 Task: Add an event with the title Webinar: Introduction to Content Marketing, date '2024/03/25', time 8:50 AM to 10:50 AMand add a description: Teams will work together to analyze, strategize, and develop innovative solutions to the given challenges. They will leverage the collective intelligence and skills of team members to generate ideas, evaluate options, and make informed decisions., put the event into Orange category . Add location for the event as: 654 Oia, Santorini, Greece, logged in from the account softage.2@softage.netand send the event invitation to softage.7@softage.net and softage.8@softage.net. Set a reminder for the event 30 minutes before
Action: Mouse moved to (110, 107)
Screenshot: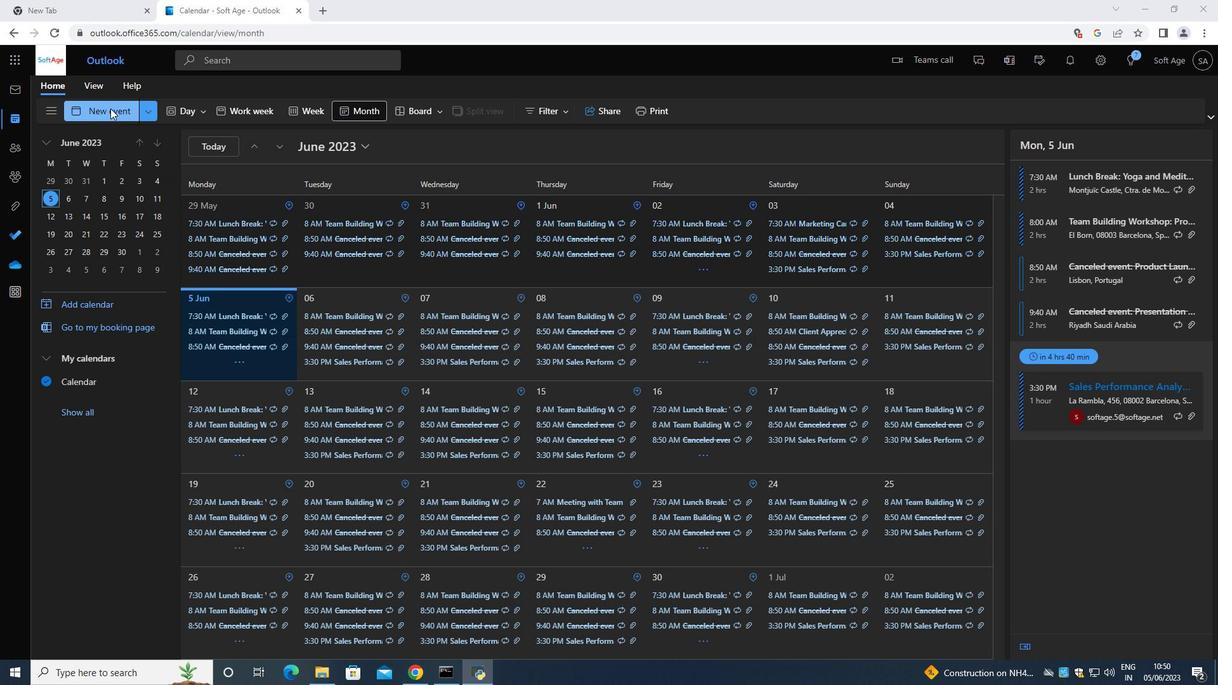 
Action: Mouse pressed left at (110, 107)
Screenshot: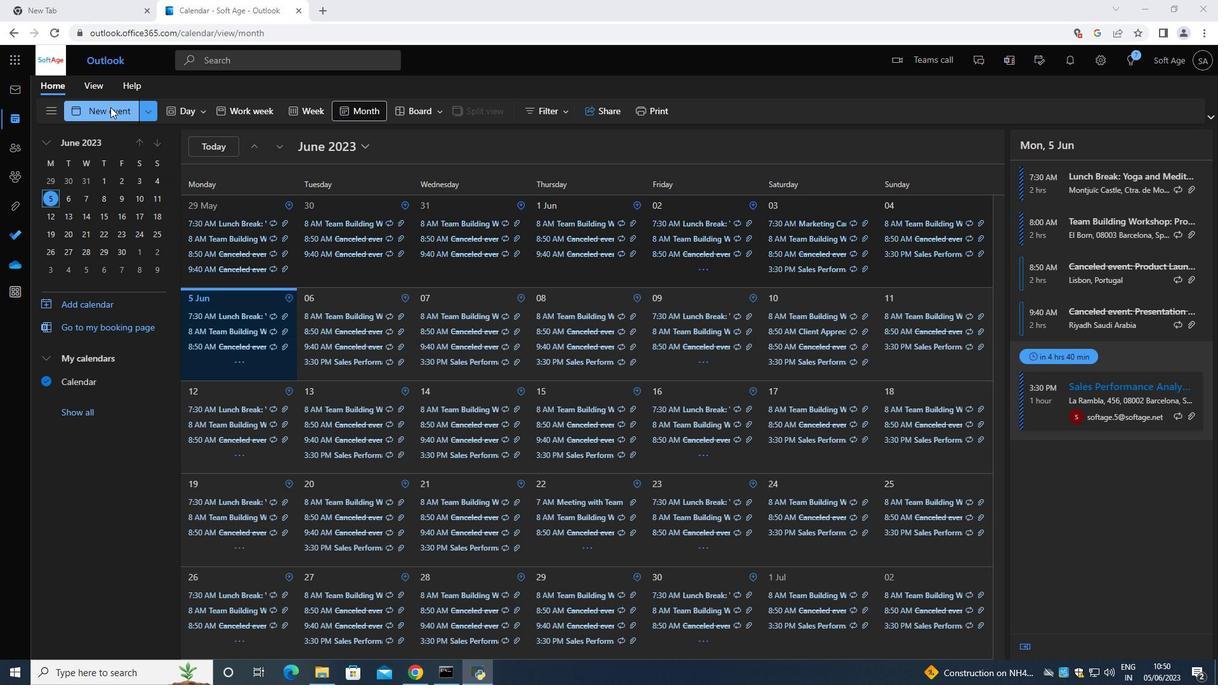 
Action: Mouse moved to (415, 261)
Screenshot: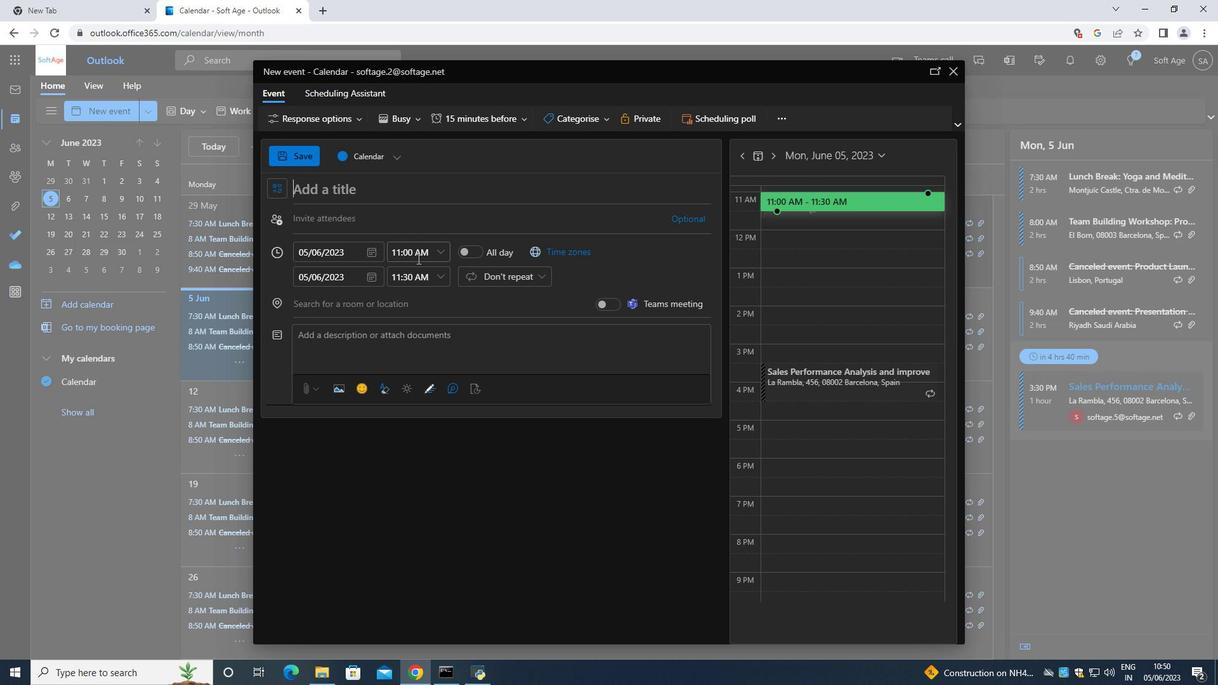 
Action: Key pressed <Key.shift>Introduction<Key.space>to<Key.space><Key.shift>Content<Key.space><Key.shift>Marketing<Key.space>
Screenshot: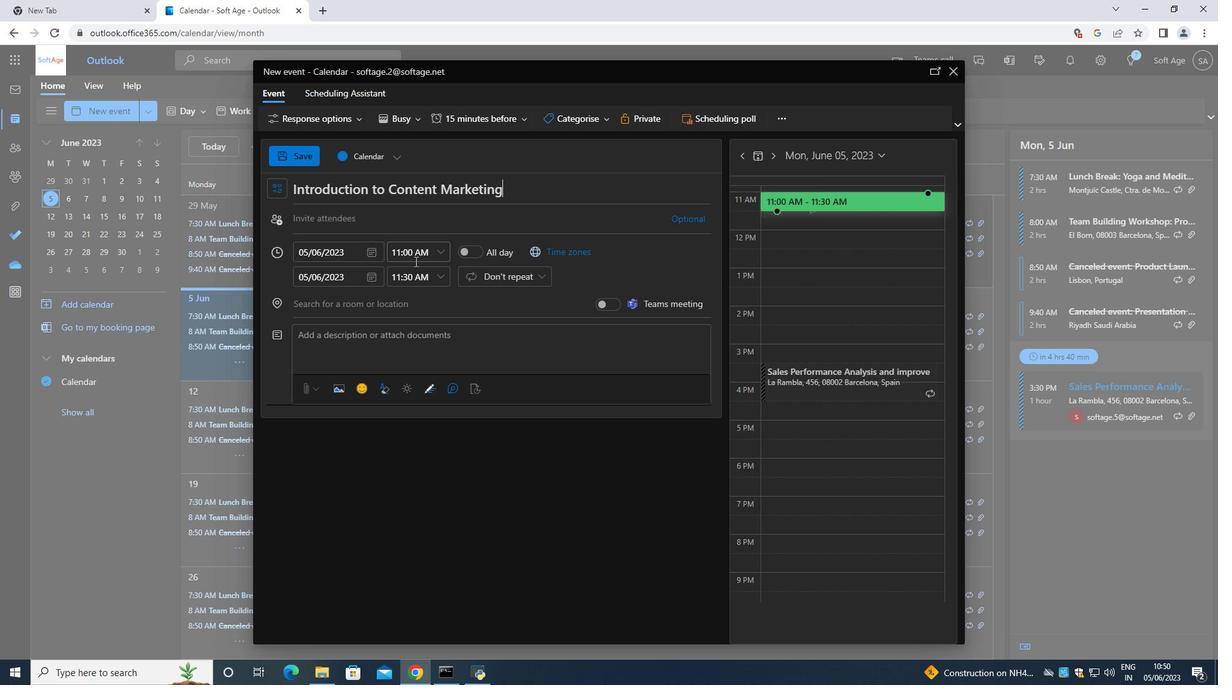 
Action: Mouse moved to (368, 257)
Screenshot: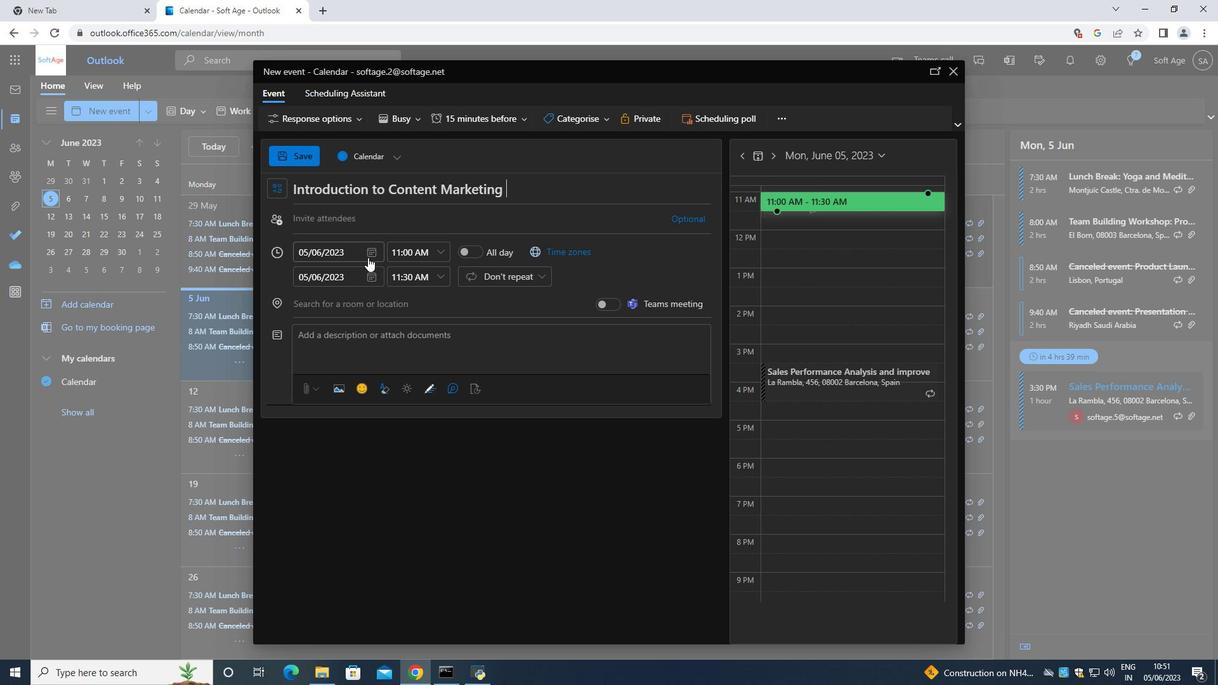 
Action: Mouse pressed left at (368, 257)
Screenshot: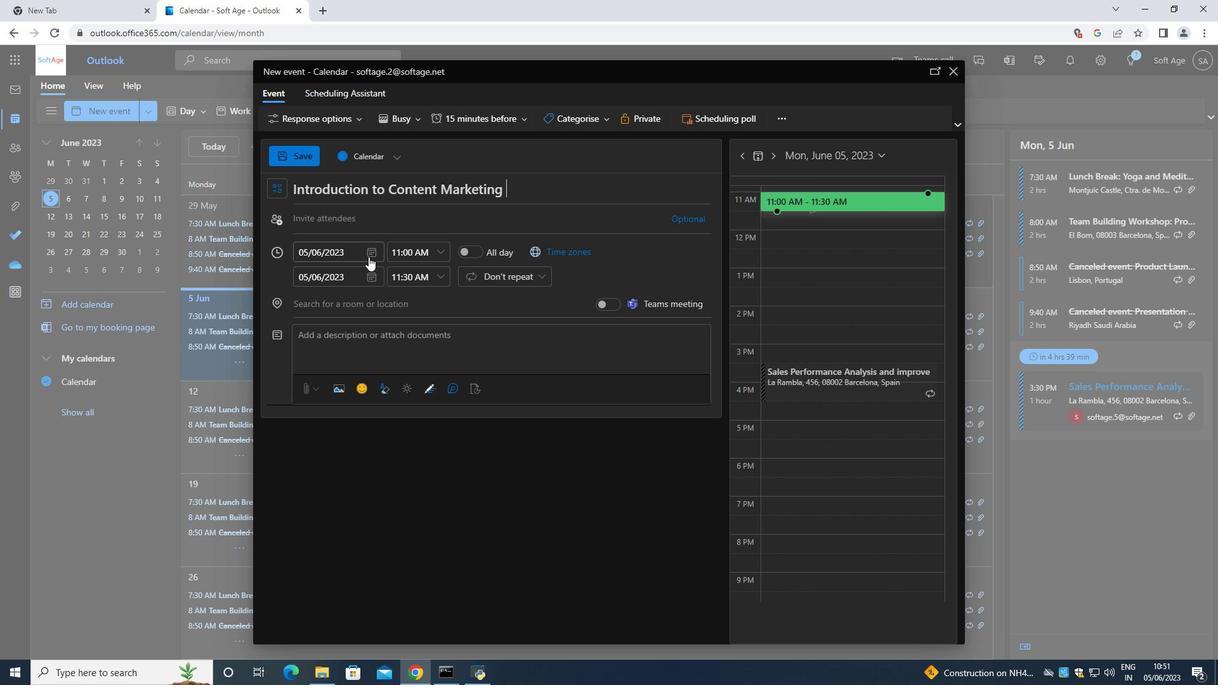 
Action: Mouse moved to (421, 283)
Screenshot: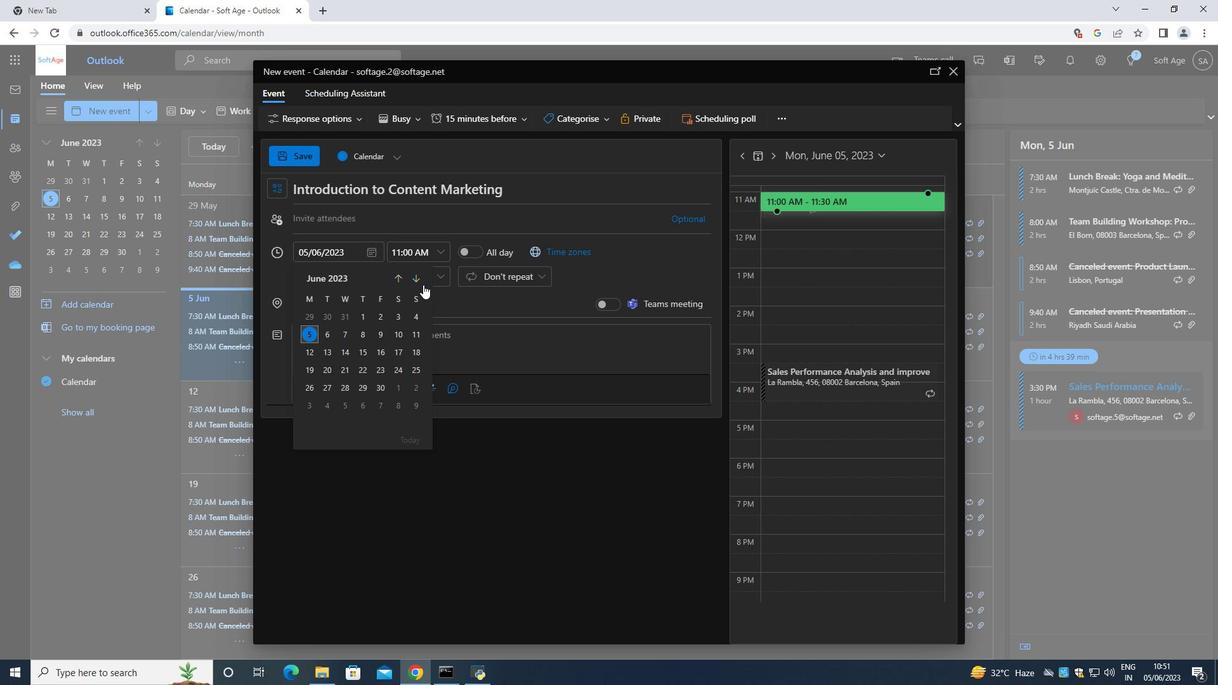 
Action: Mouse pressed left at (421, 283)
Screenshot: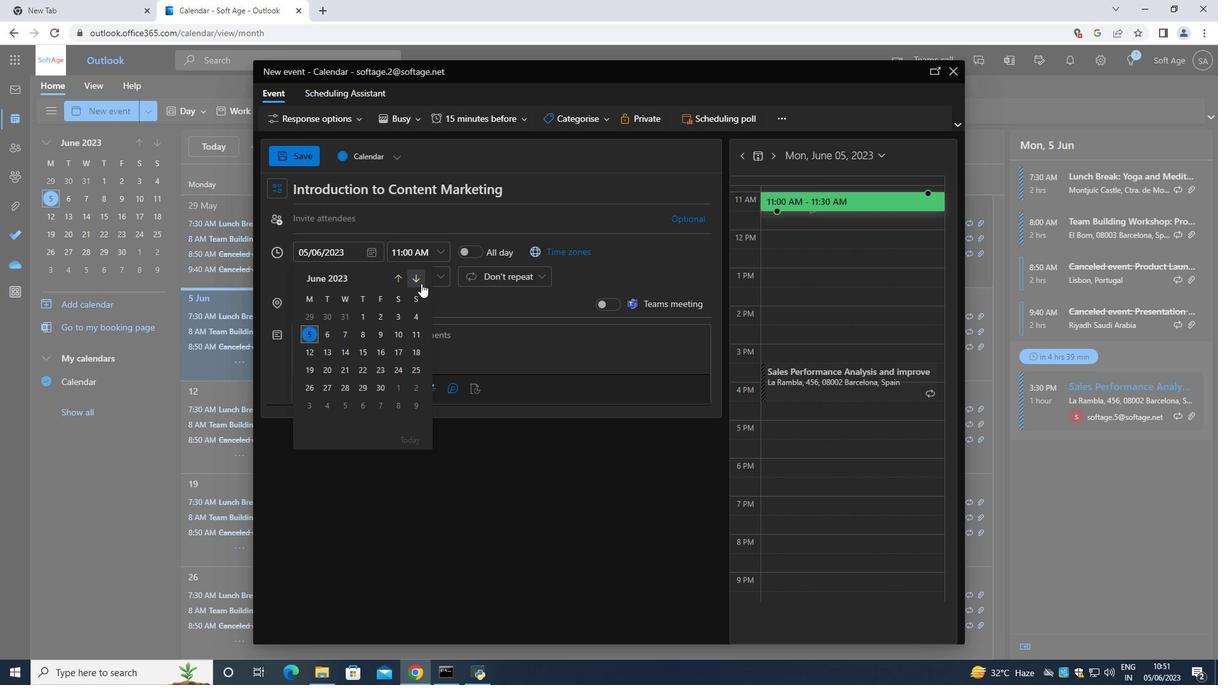 
Action: Mouse moved to (421, 283)
Screenshot: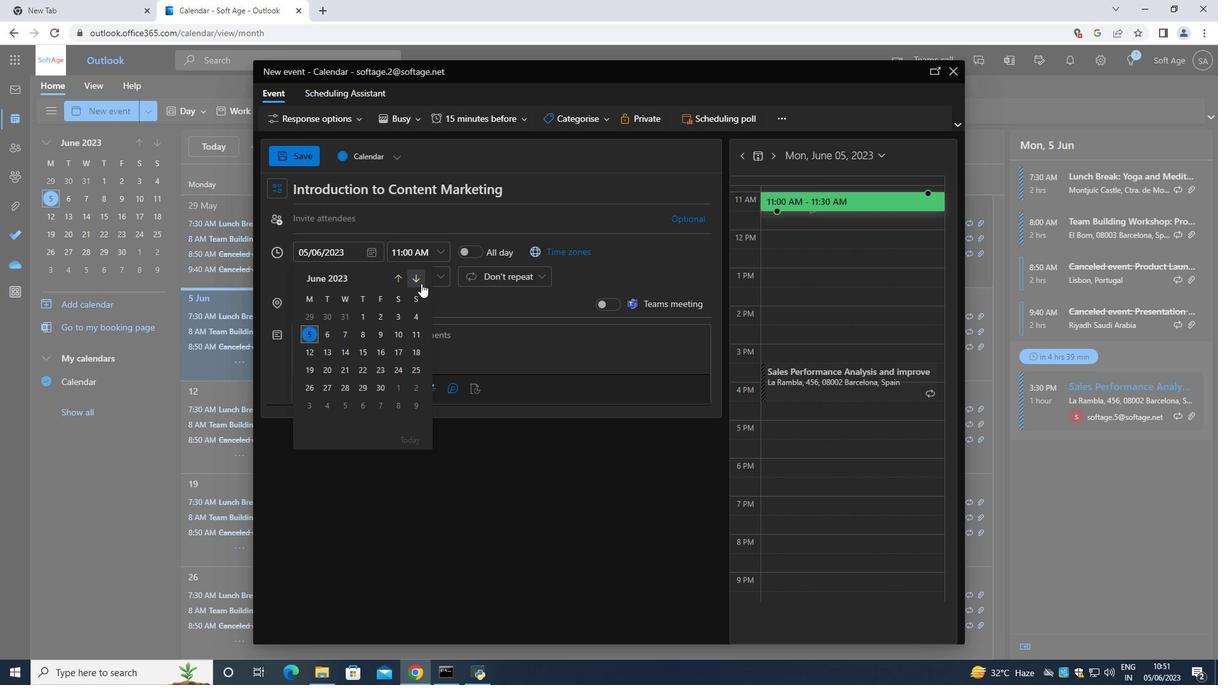 
Action: Mouse pressed left at (421, 283)
Screenshot: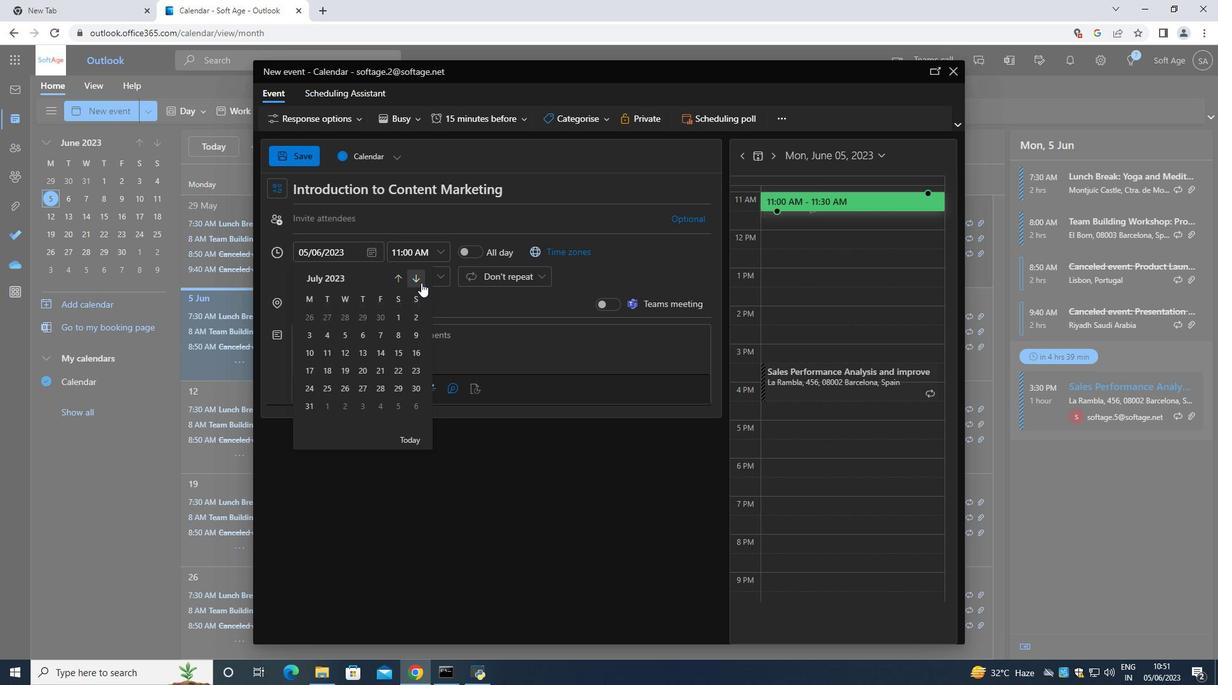 
Action: Mouse pressed left at (421, 283)
Screenshot: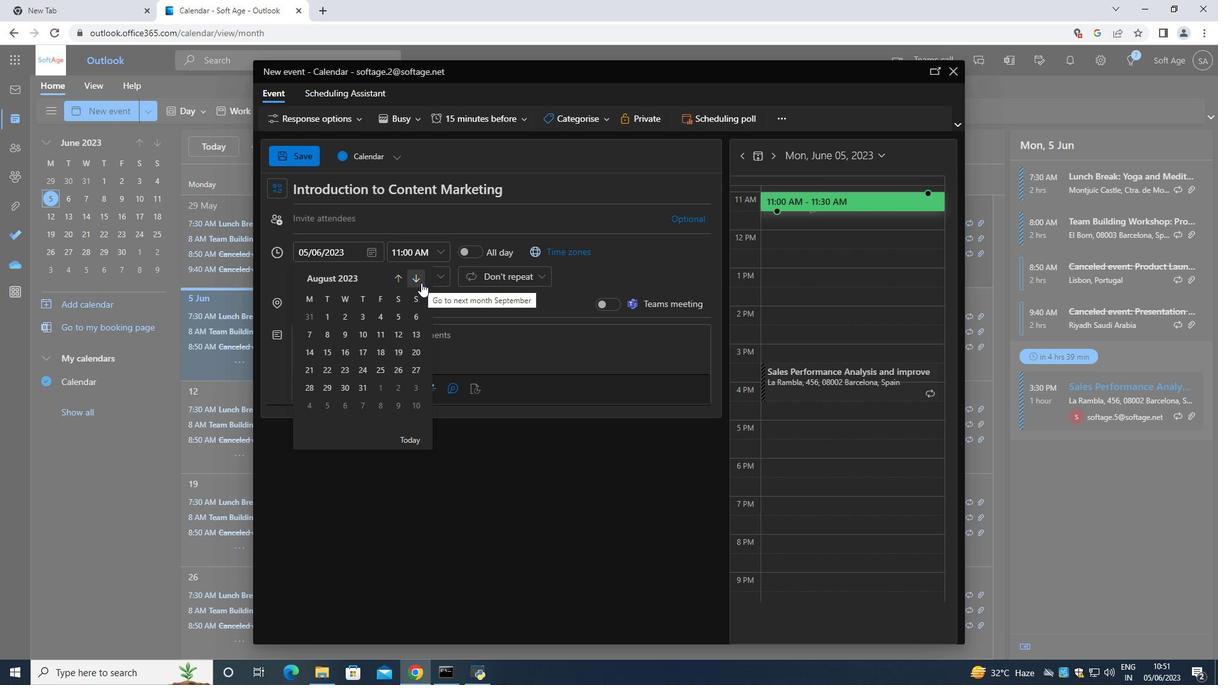 
Action: Mouse pressed left at (421, 283)
Screenshot: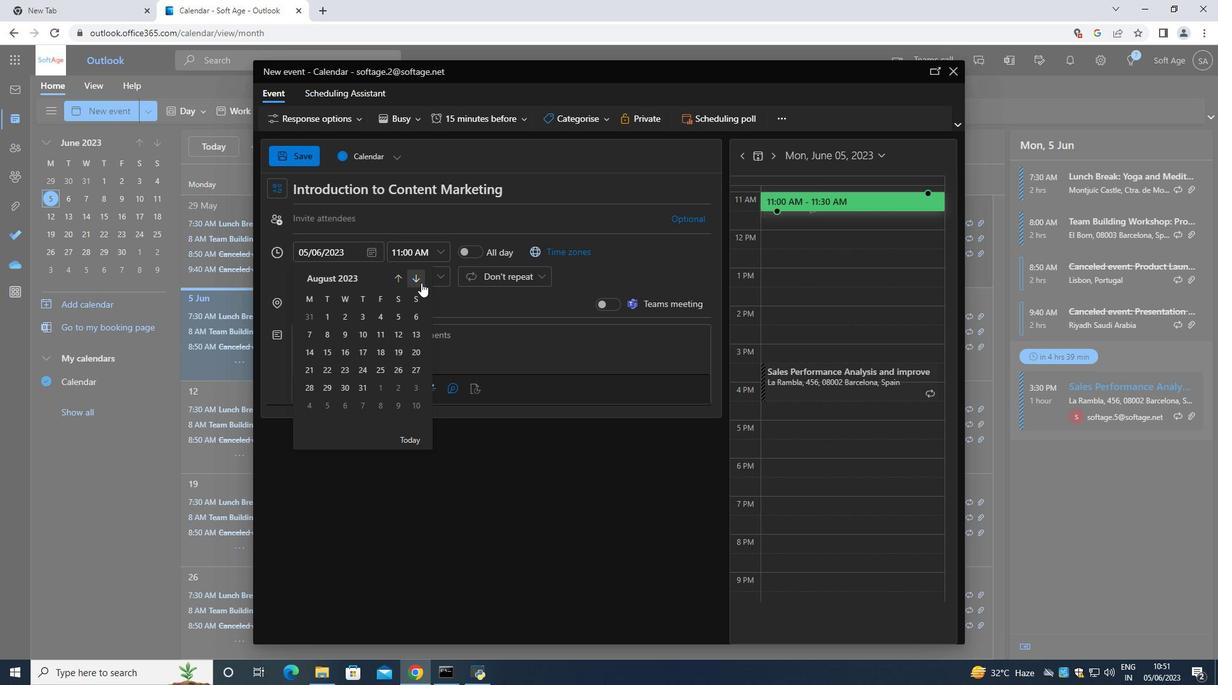 
Action: Mouse pressed left at (421, 283)
Screenshot: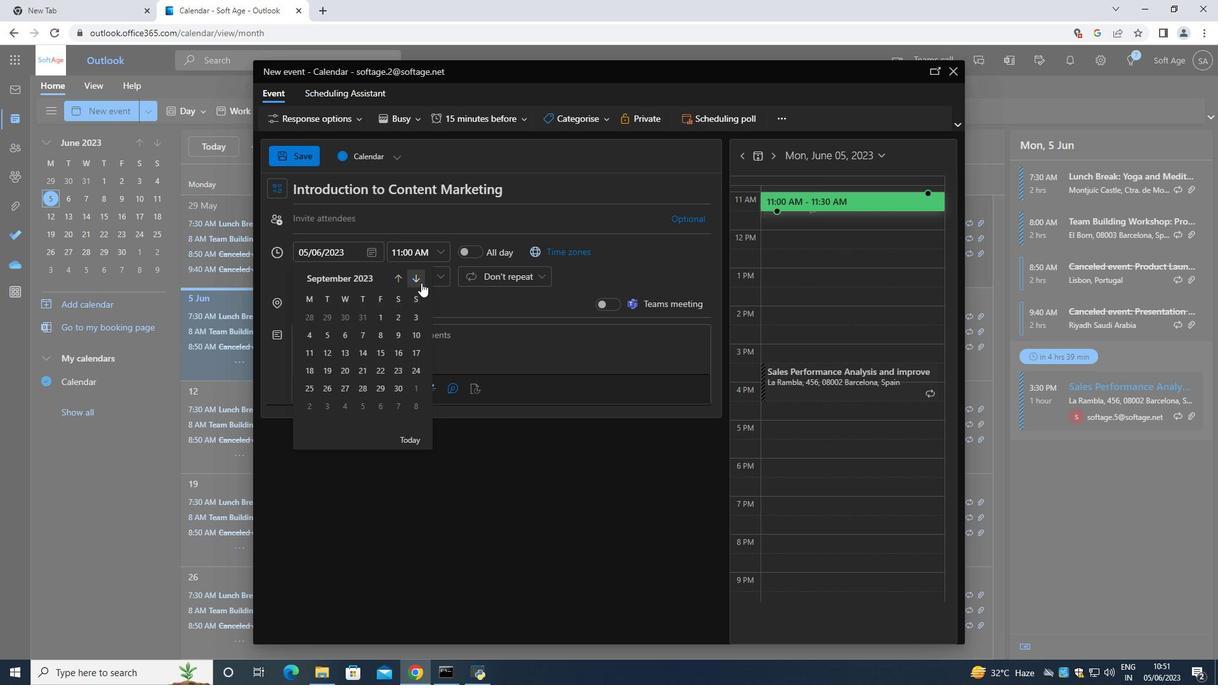 
Action: Mouse pressed left at (421, 283)
Screenshot: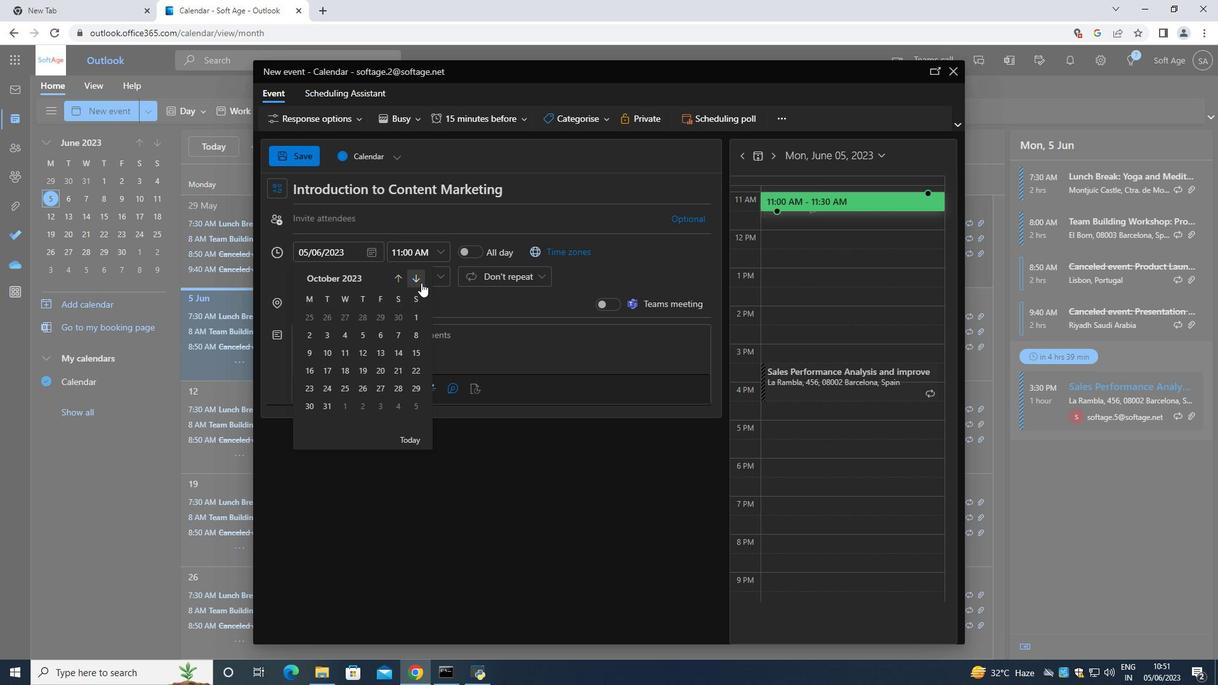 
Action: Mouse pressed left at (421, 283)
Screenshot: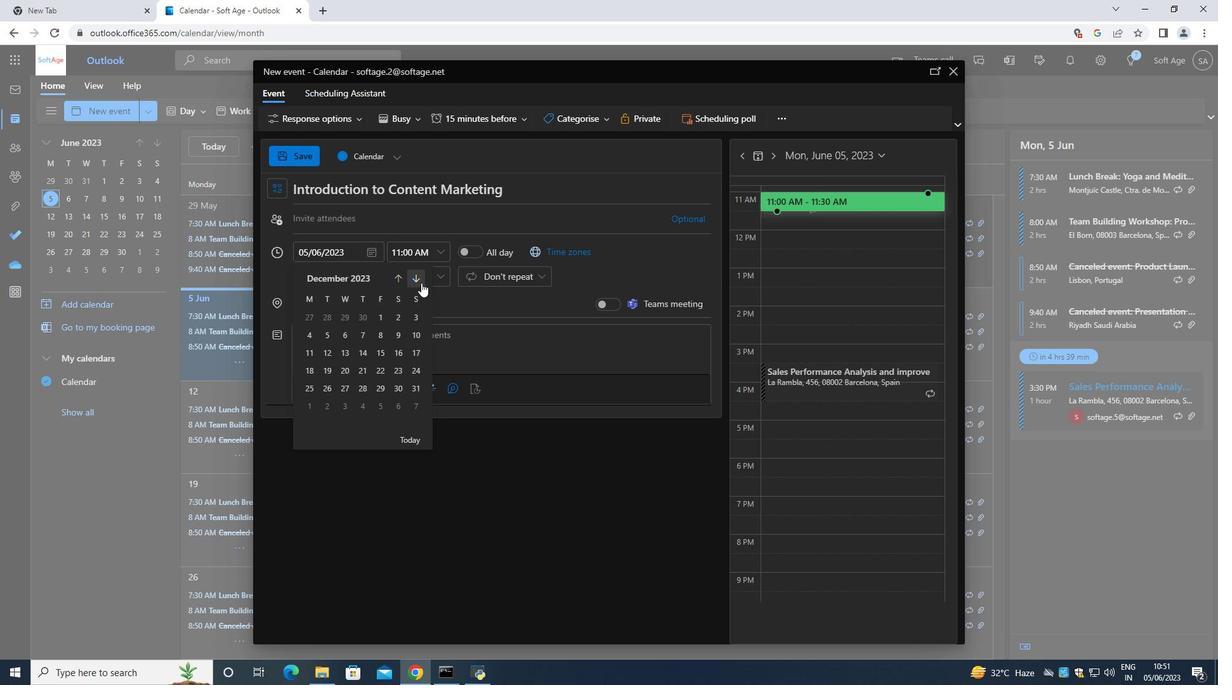 
Action: Mouse moved to (420, 283)
Screenshot: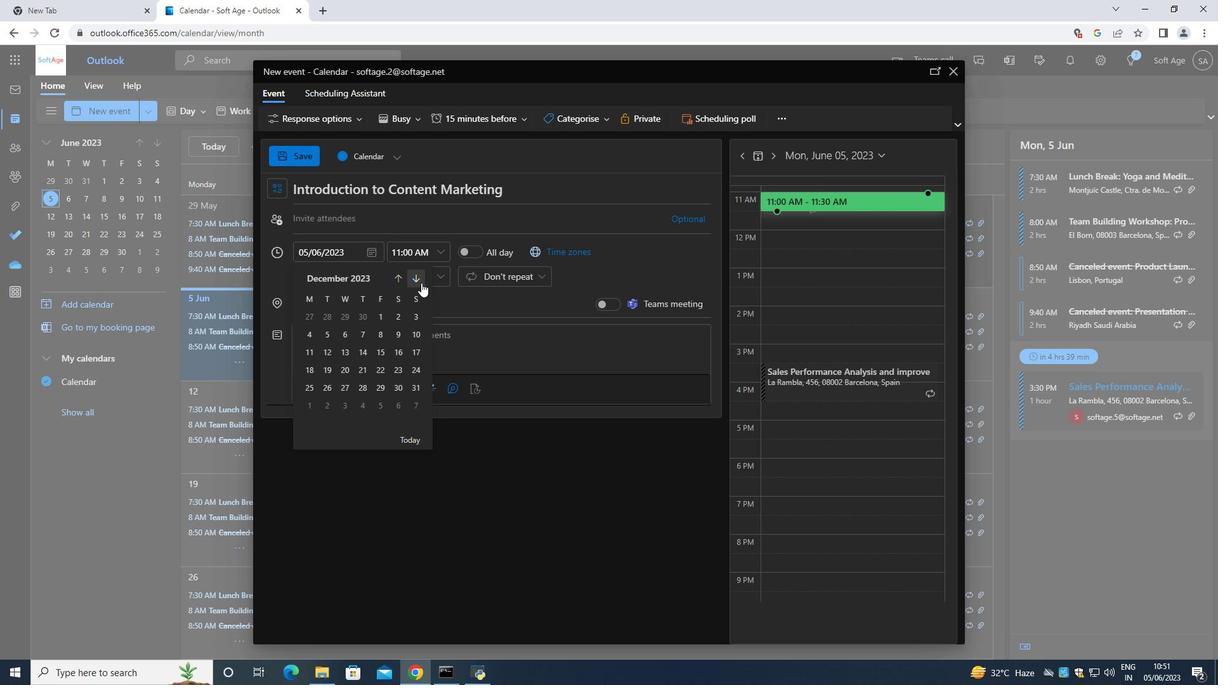 
Action: Mouse pressed left at (420, 283)
Screenshot: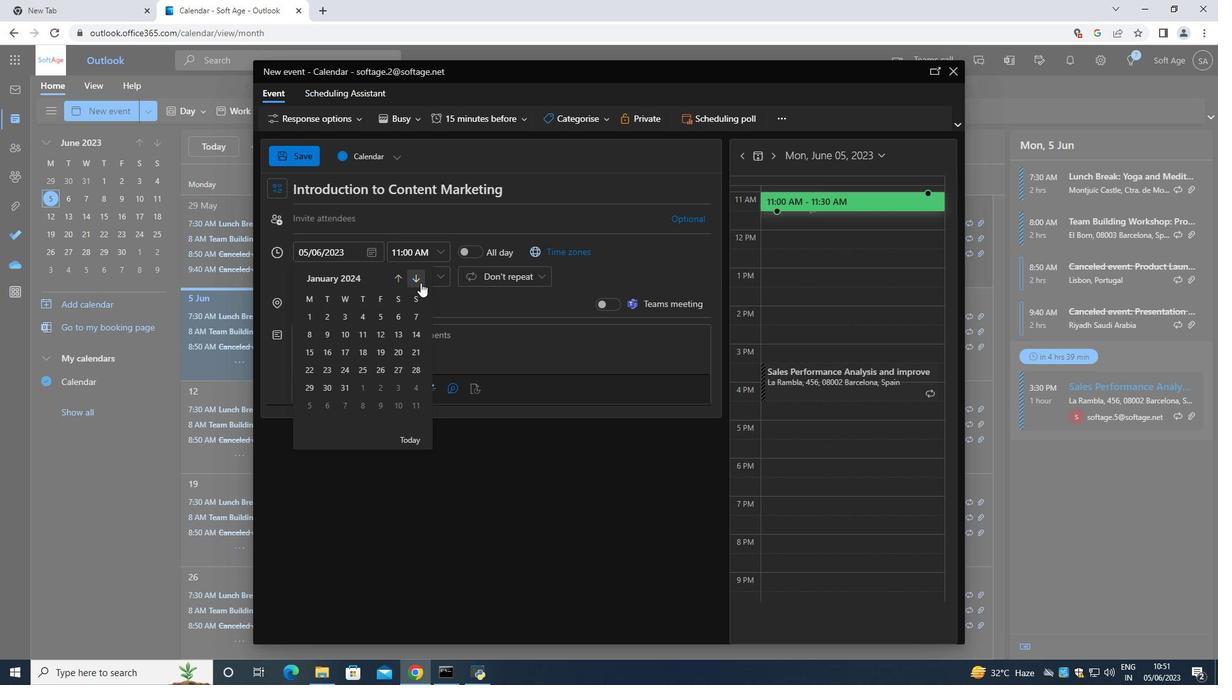 
Action: Mouse moved to (420, 283)
Screenshot: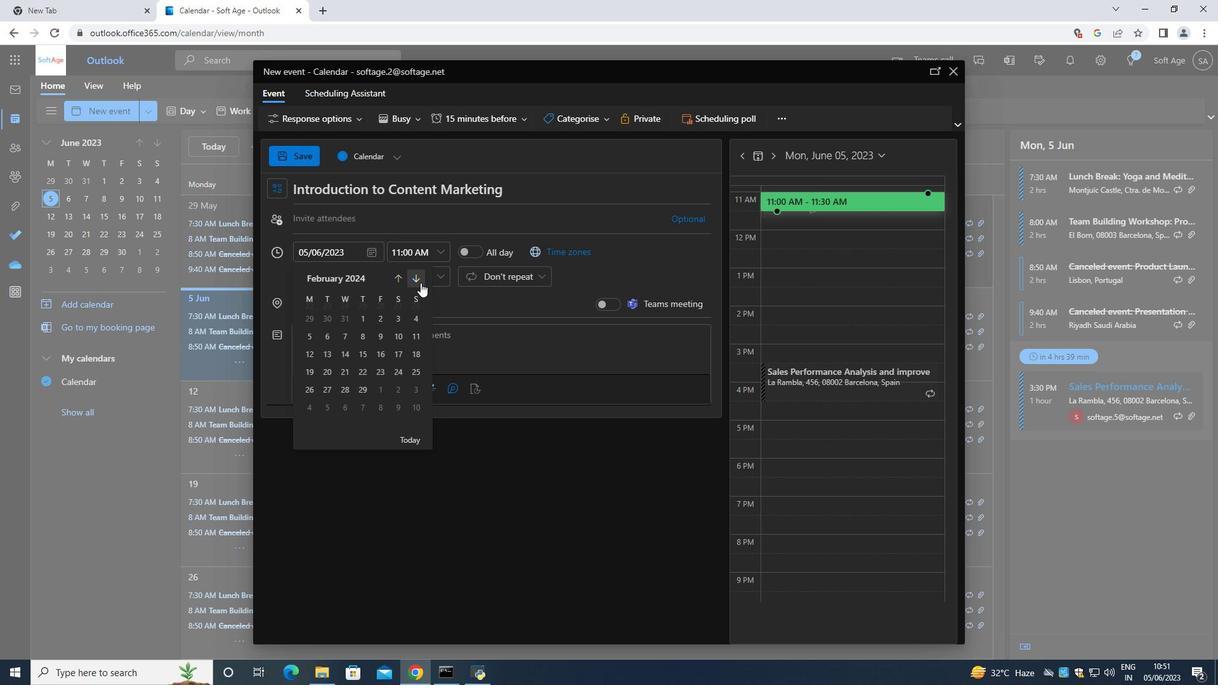 
Action: Mouse pressed left at (420, 283)
Screenshot: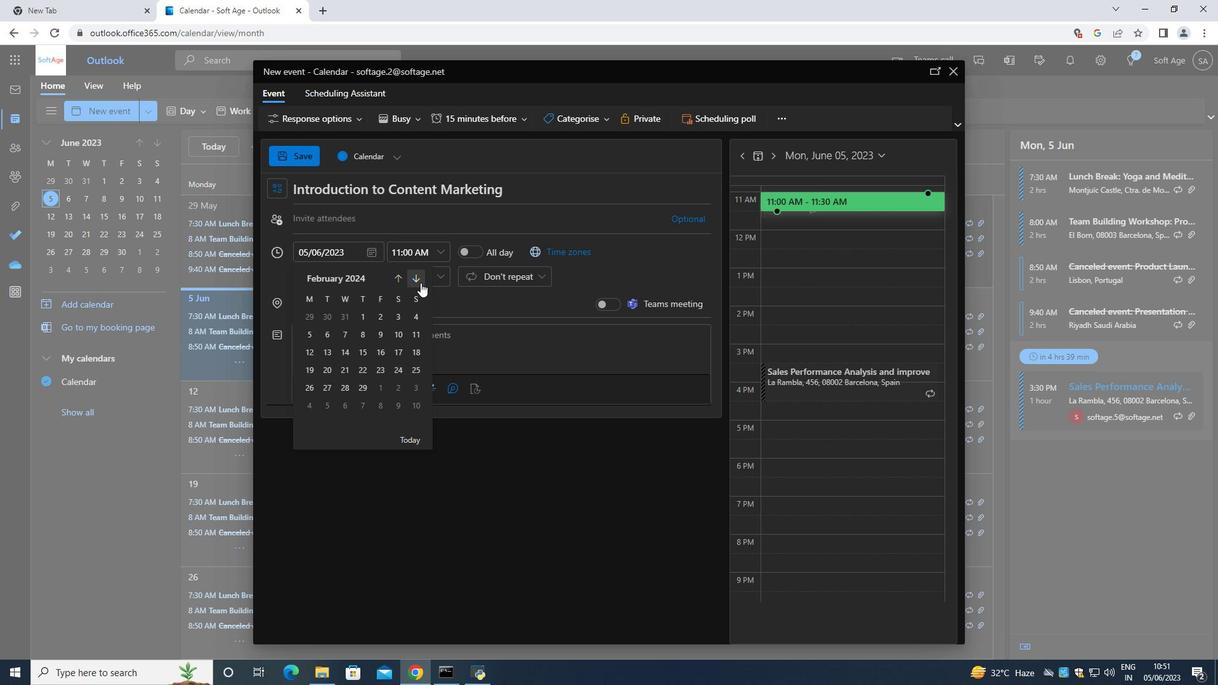 
Action: Mouse moved to (307, 391)
Screenshot: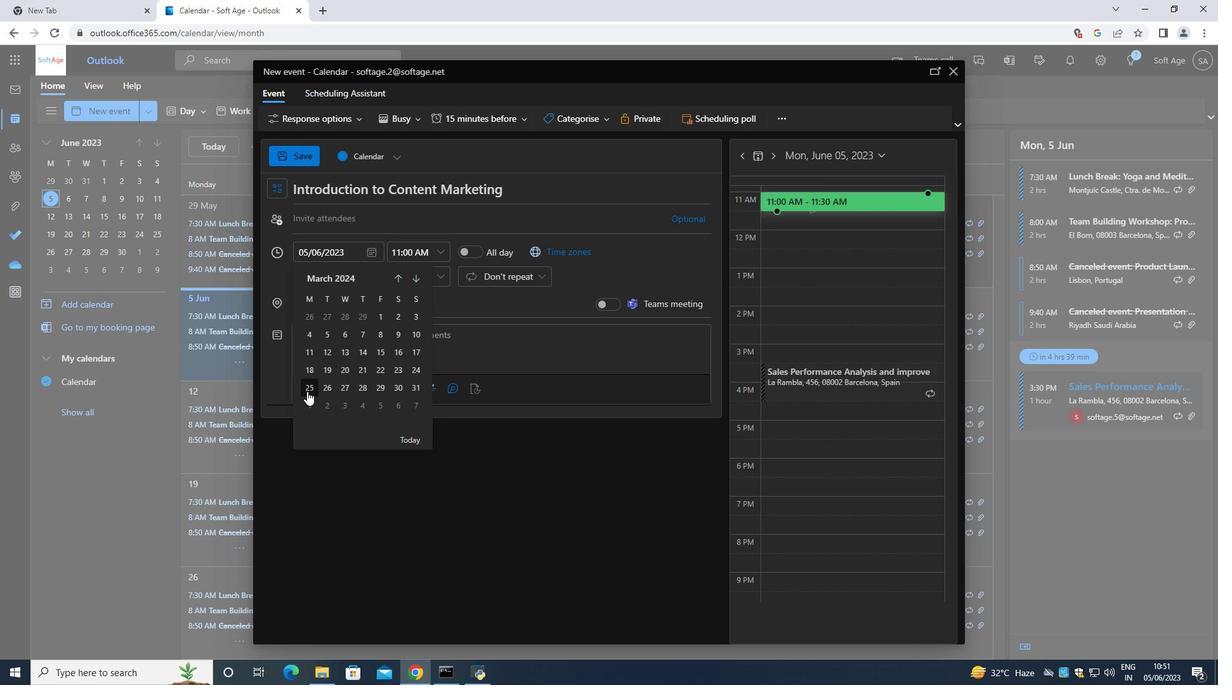 
Action: Mouse pressed left at (307, 391)
Screenshot: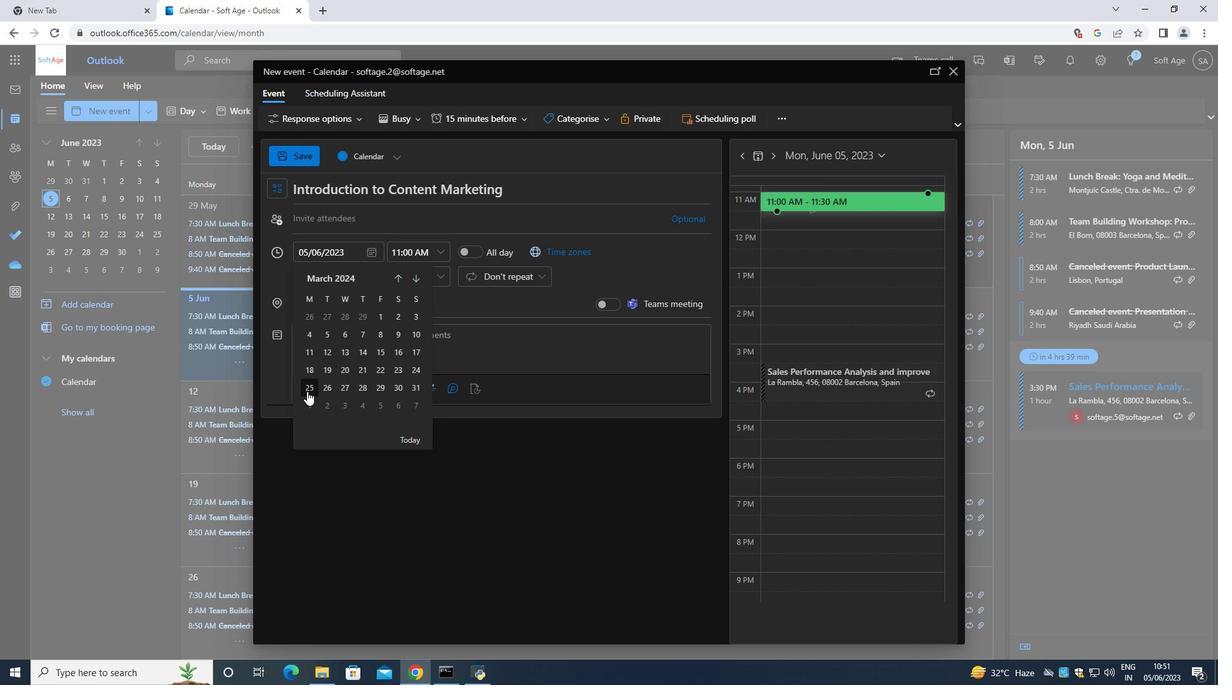 
Action: Mouse moved to (444, 257)
Screenshot: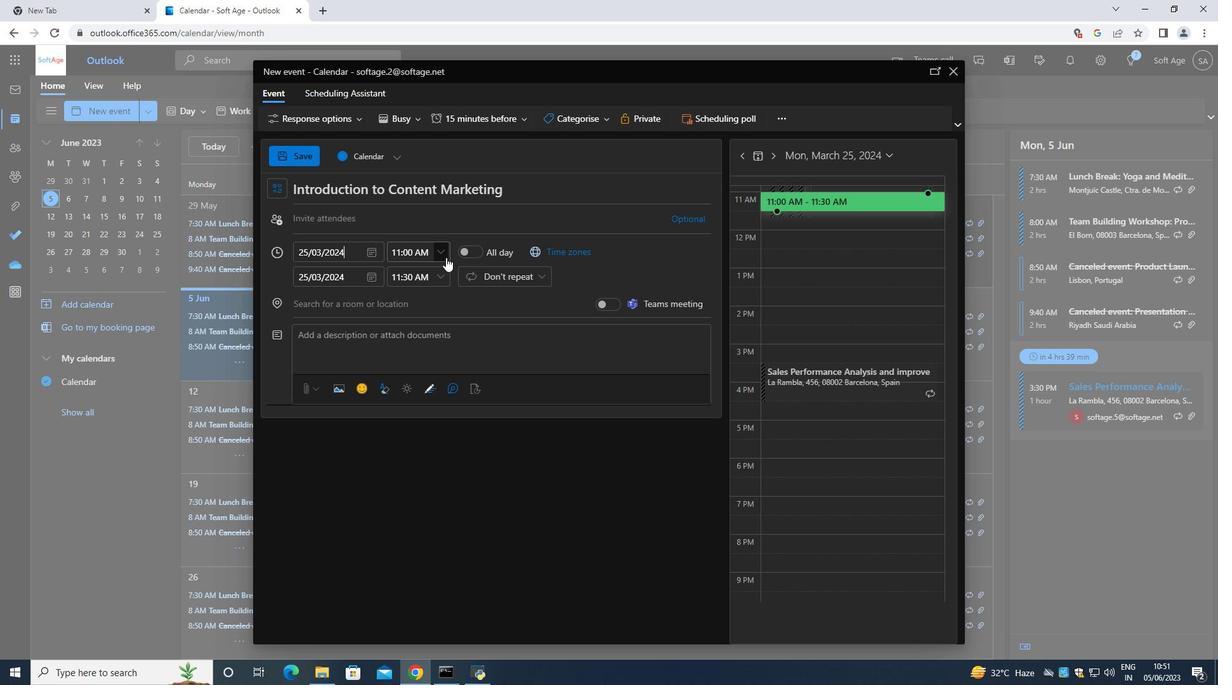 
Action: Mouse pressed left at (444, 257)
Screenshot: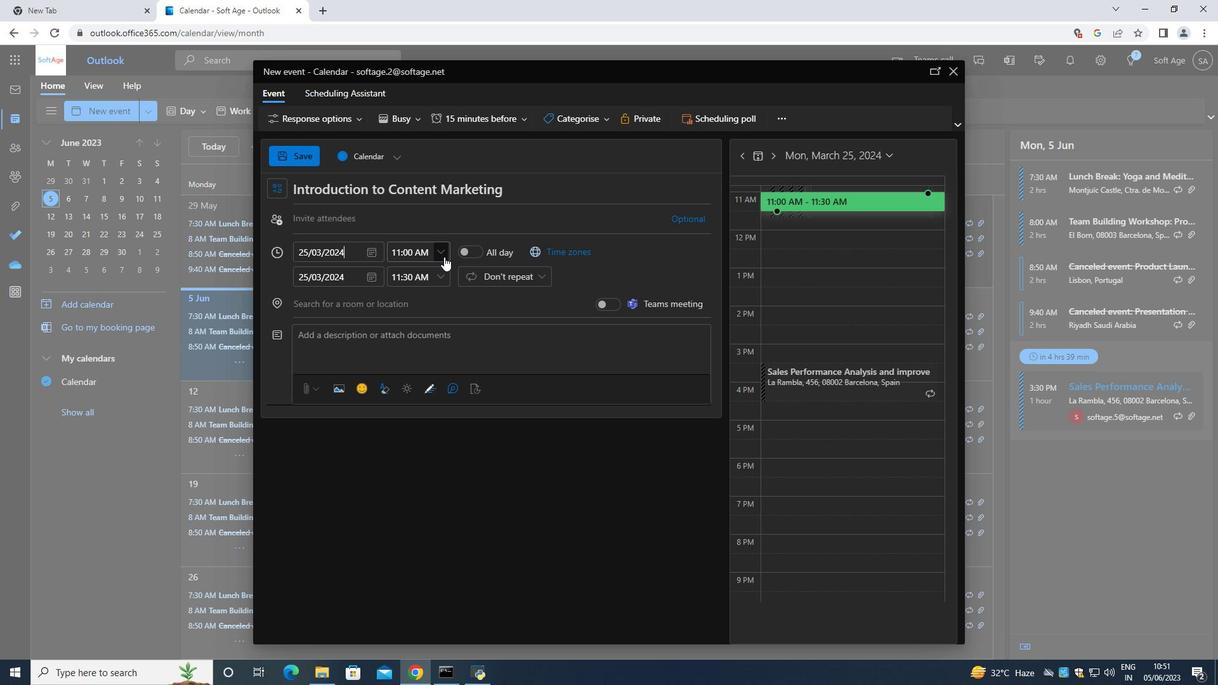 
Action: Mouse moved to (434, 271)
Screenshot: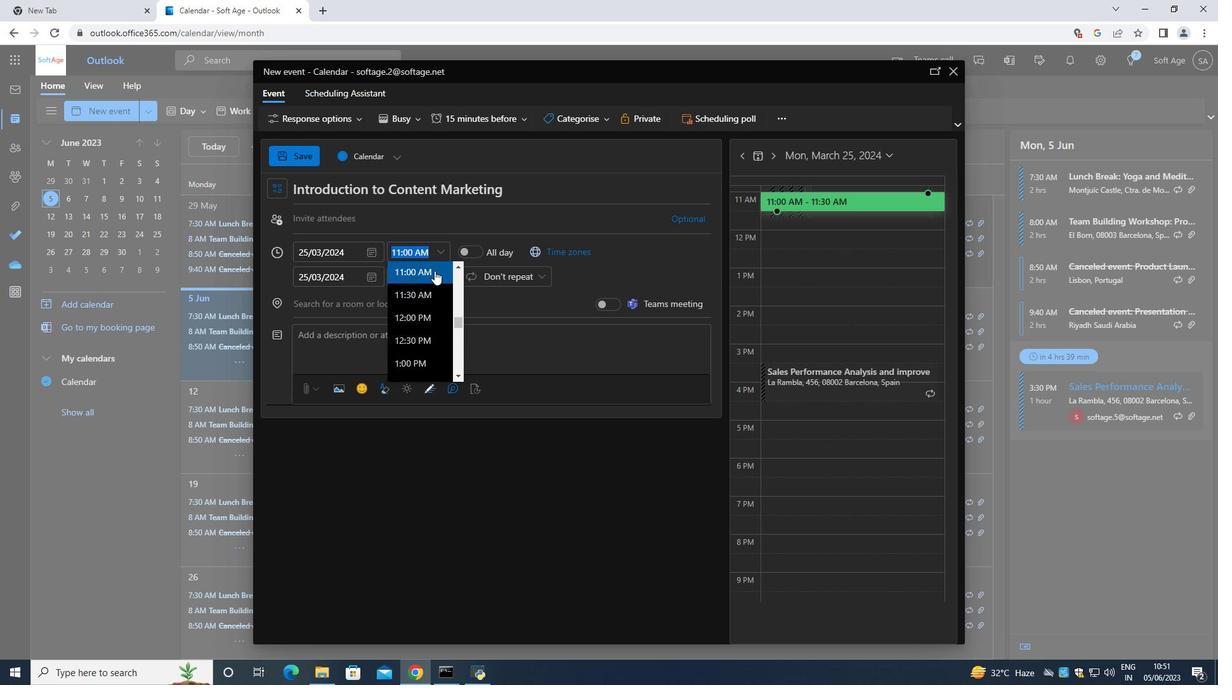 
Action: Mouse scrolled (434, 272) with delta (0, 0)
Screenshot: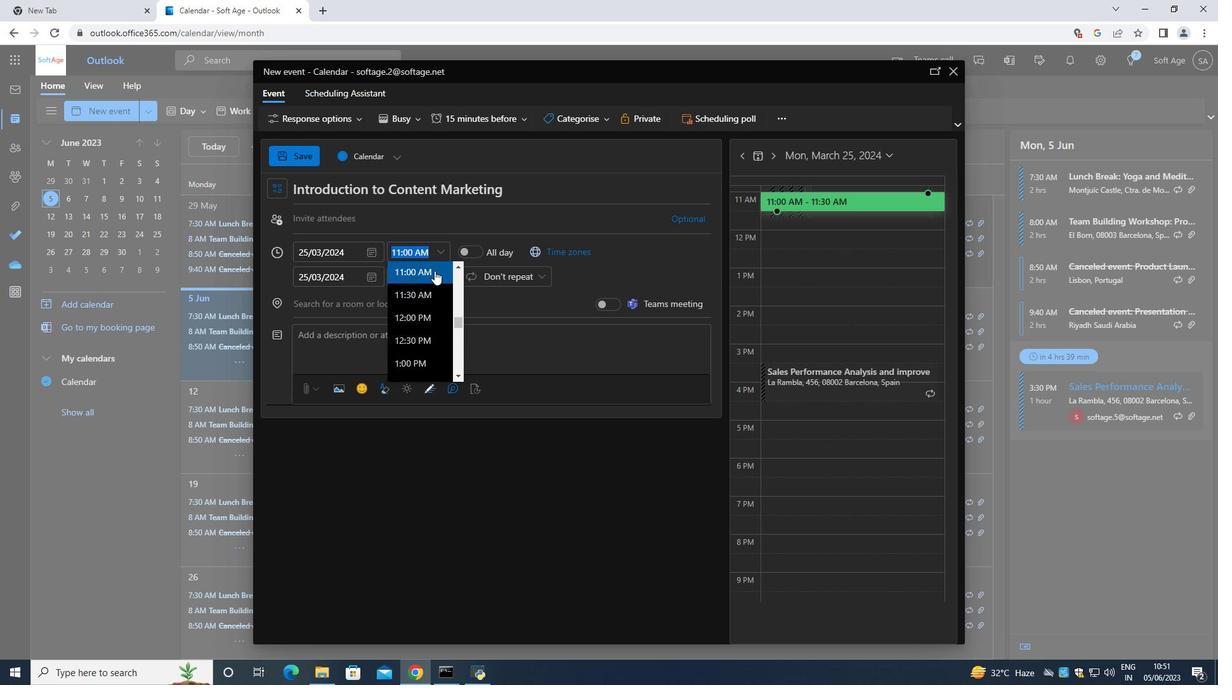 
Action: Mouse scrolled (434, 272) with delta (0, 0)
Screenshot: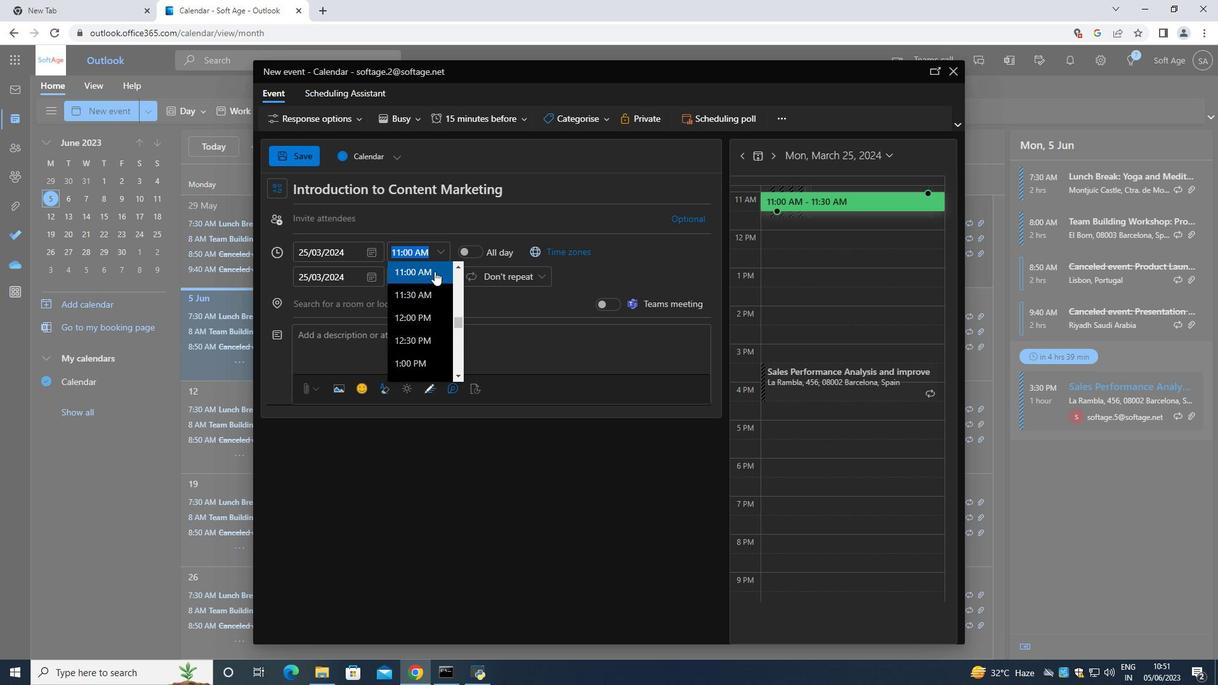 
Action: Mouse moved to (408, 276)
Screenshot: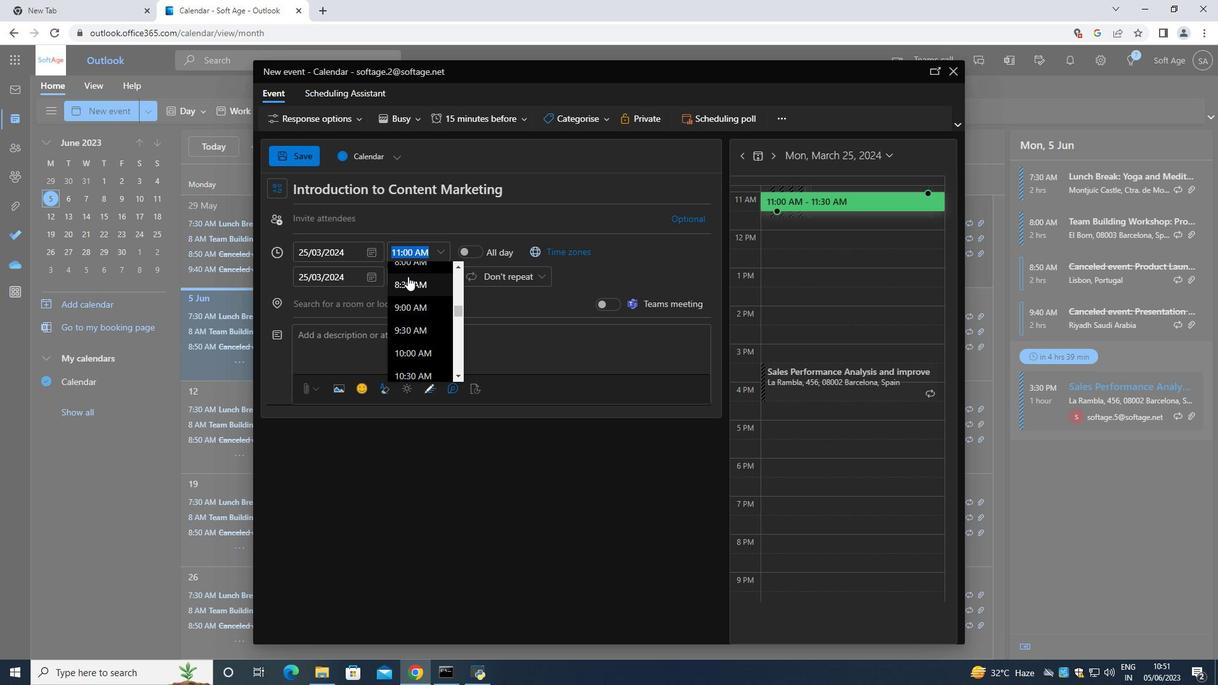 
Action: Mouse scrolled (408, 276) with delta (0, 0)
Screenshot: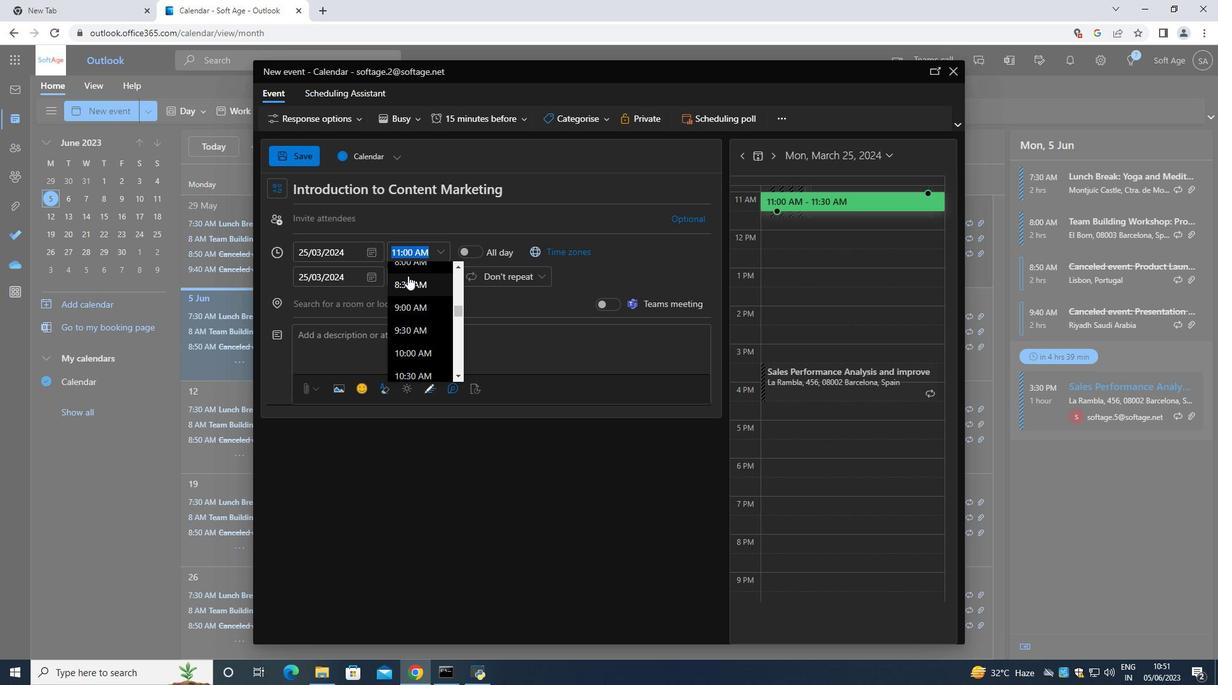 
Action: Mouse moved to (398, 321)
Screenshot: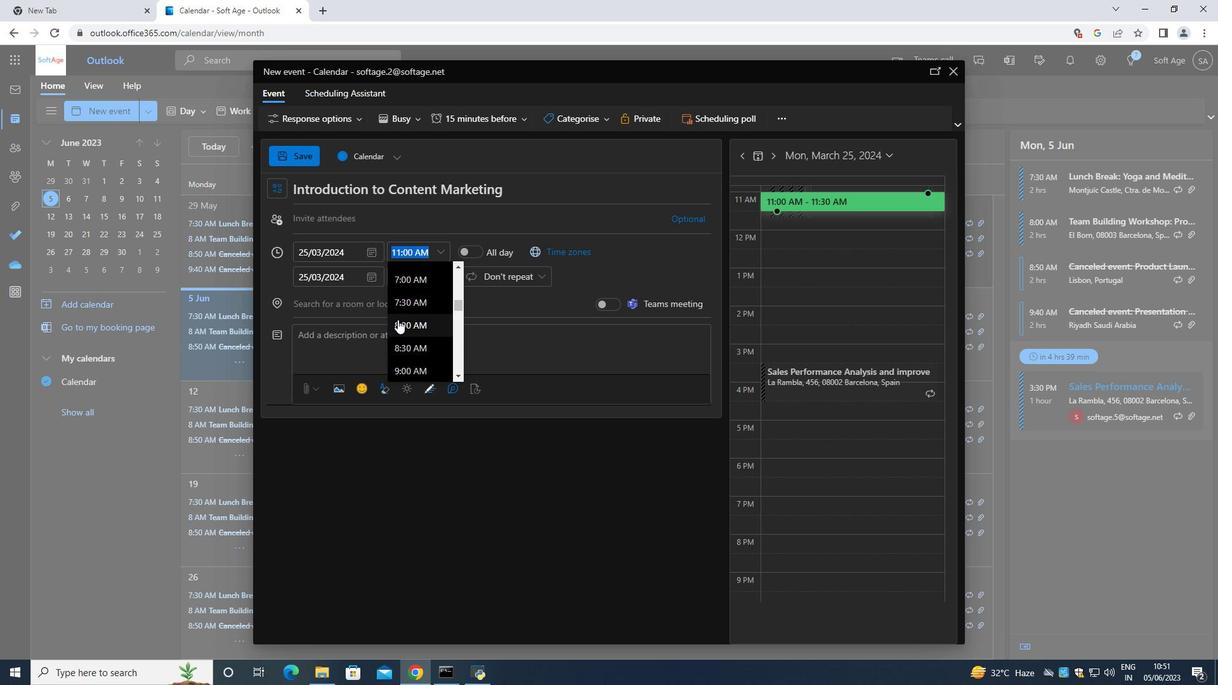 
Action: Mouse pressed left at (398, 321)
Screenshot: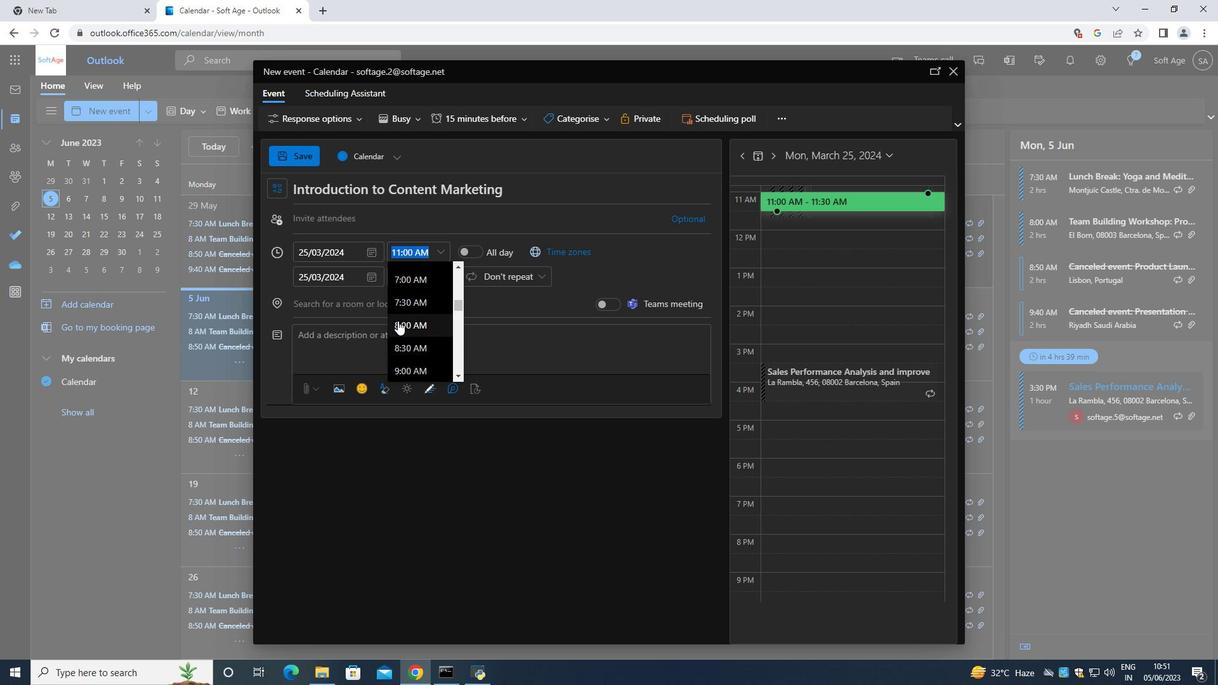 
Action: Mouse moved to (406, 254)
Screenshot: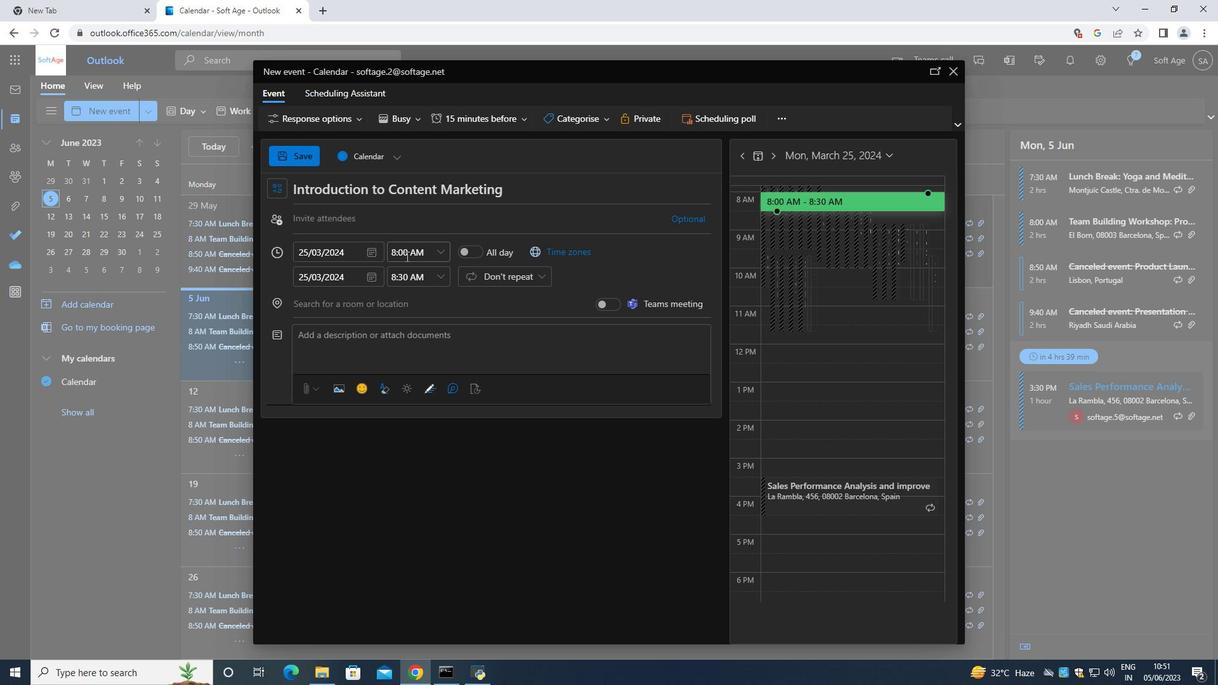 
Action: Mouse pressed left at (406, 254)
Screenshot: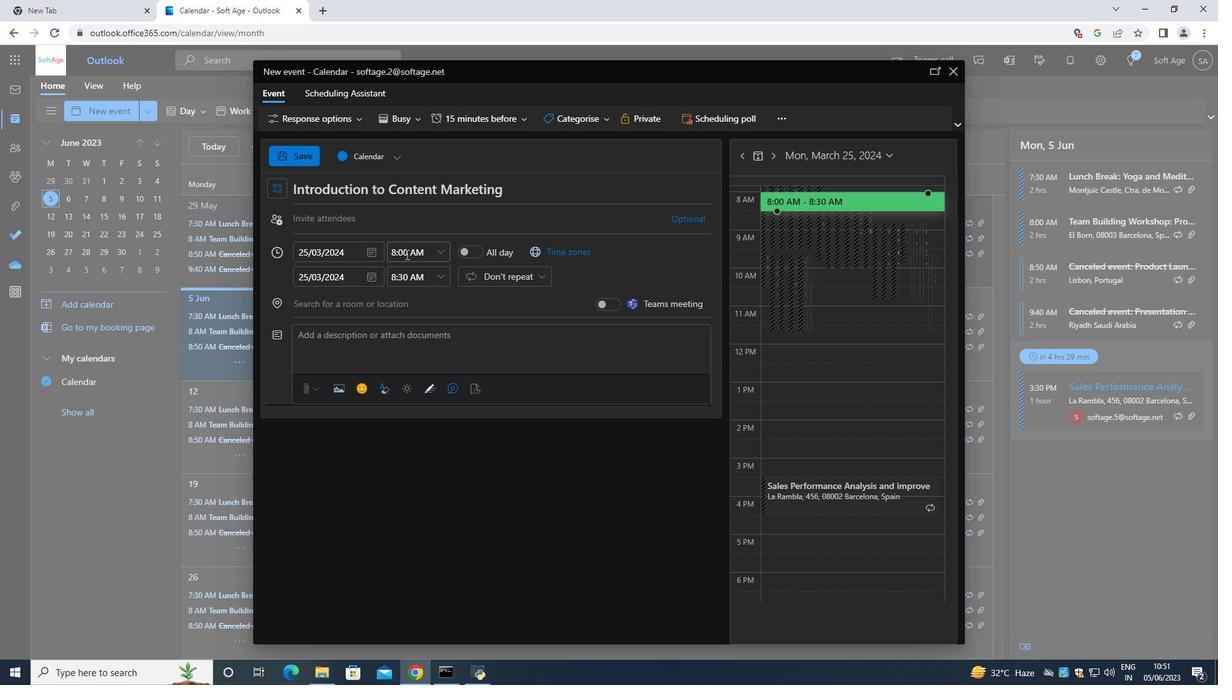 
Action: Key pressed <Key.backspace><Key.backspace>50
Screenshot: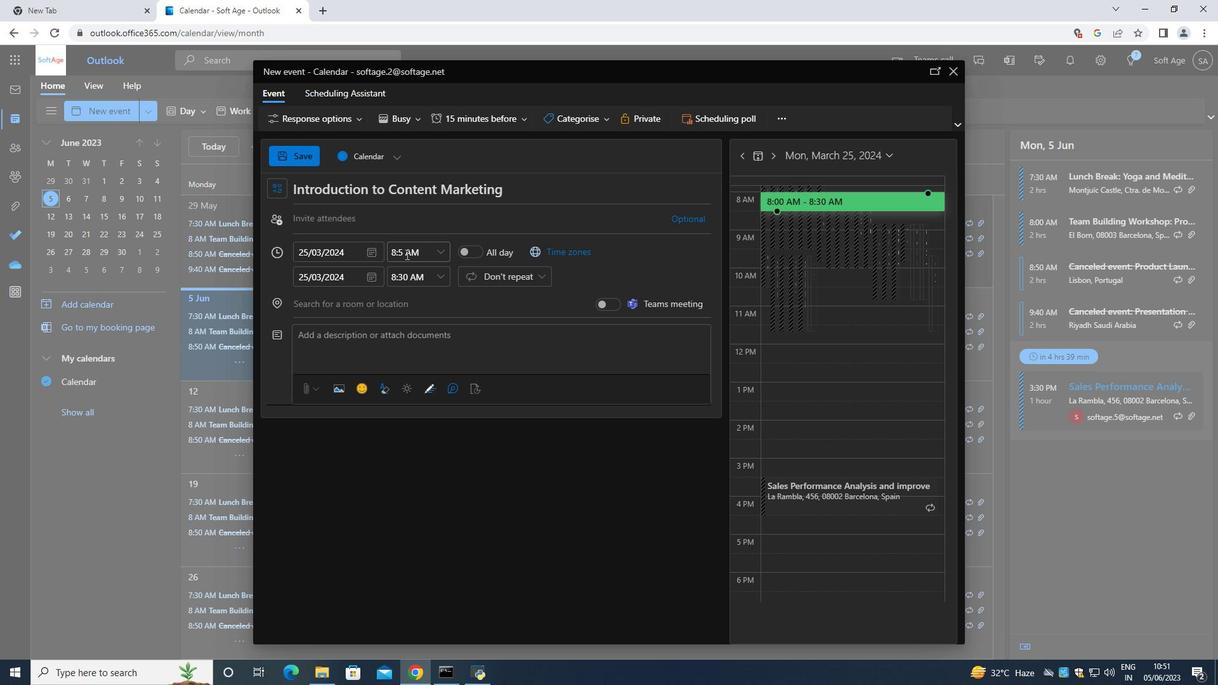 
Action: Mouse moved to (440, 270)
Screenshot: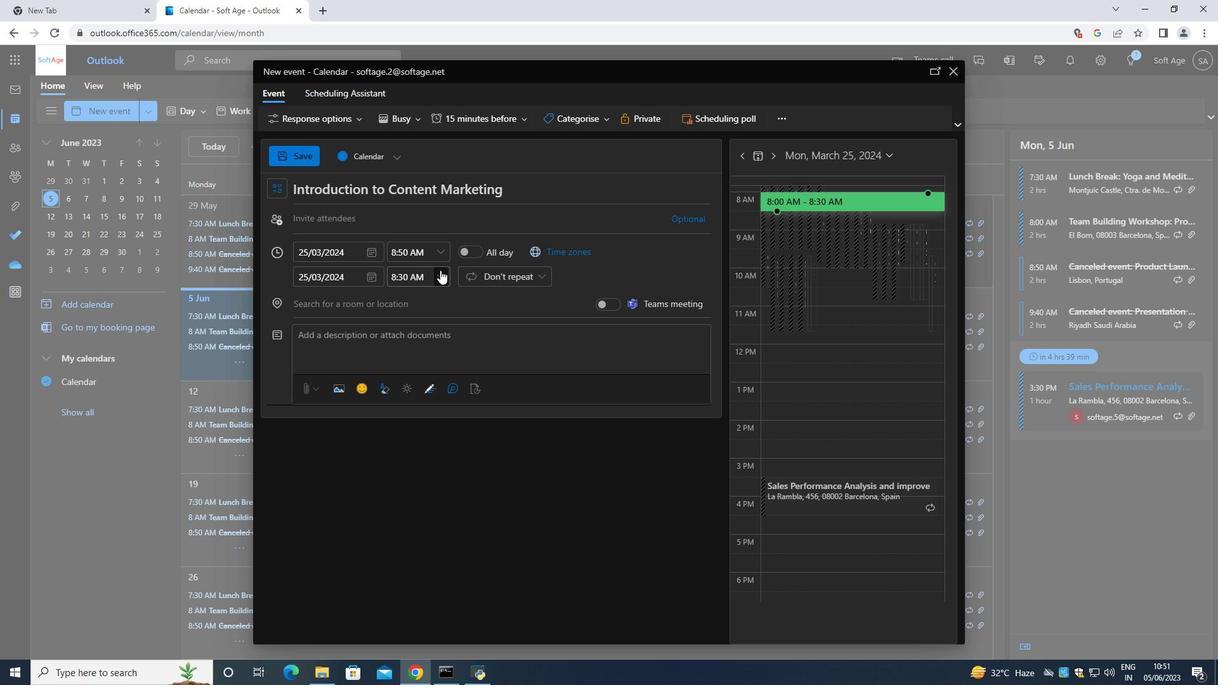 
Action: Mouse pressed left at (440, 270)
Screenshot: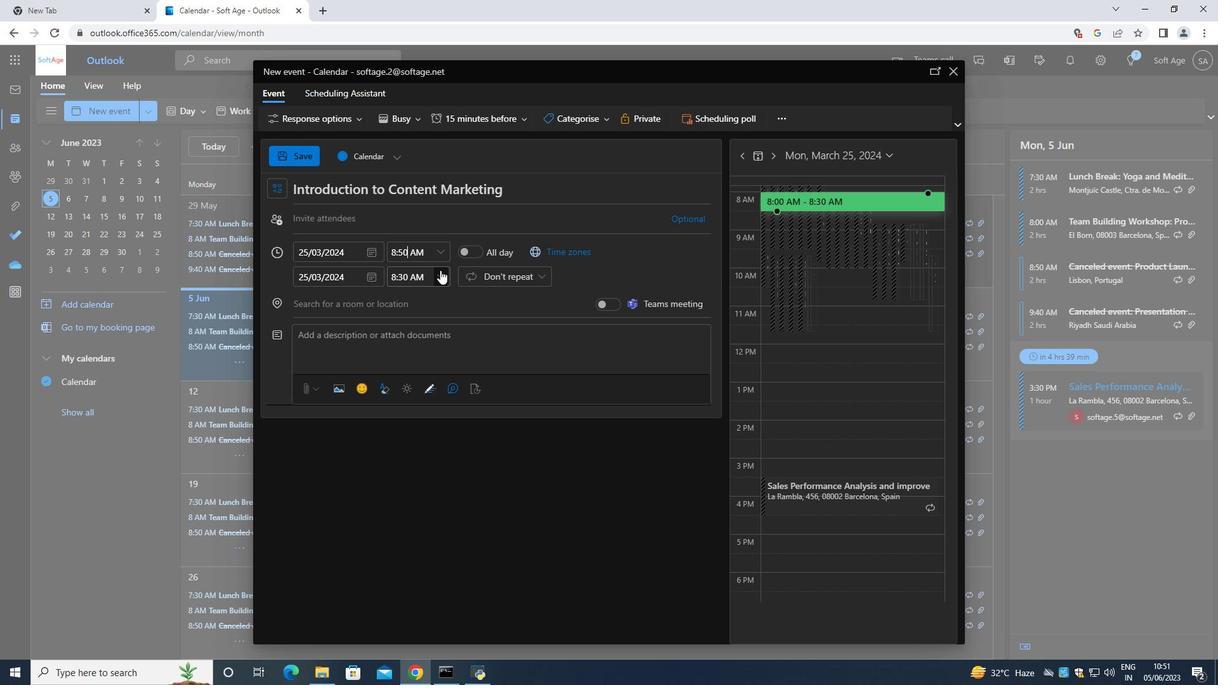 
Action: Mouse moved to (422, 362)
Screenshot: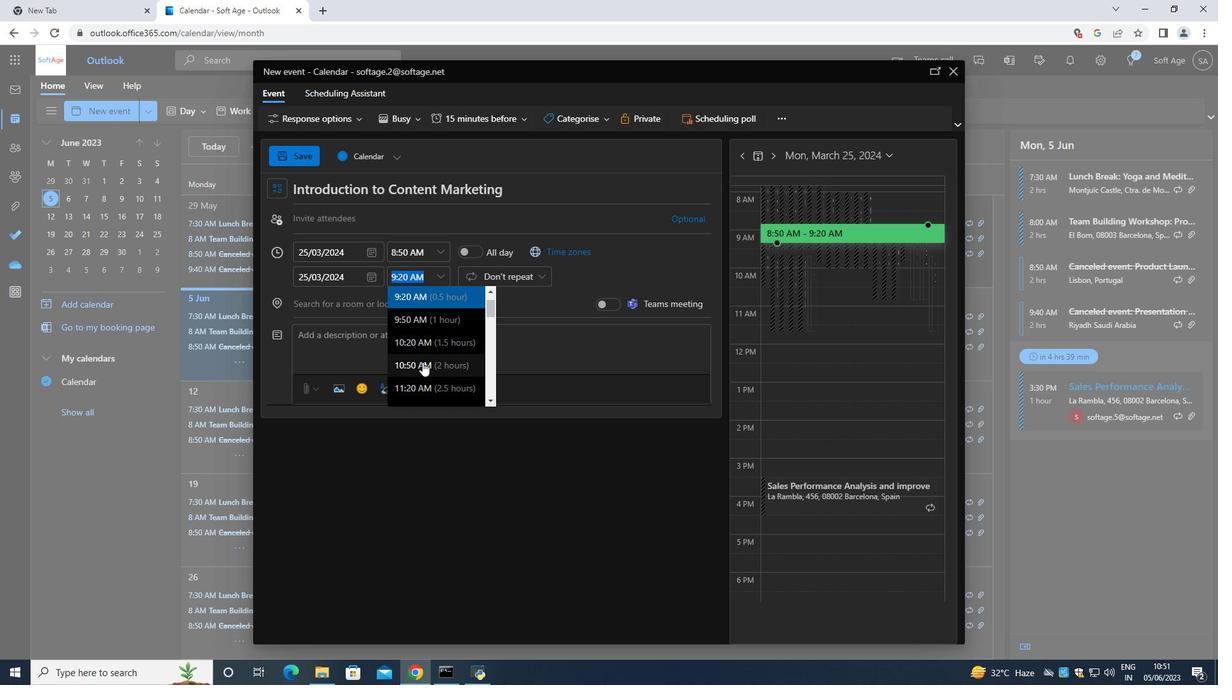 
Action: Mouse pressed left at (422, 362)
Screenshot: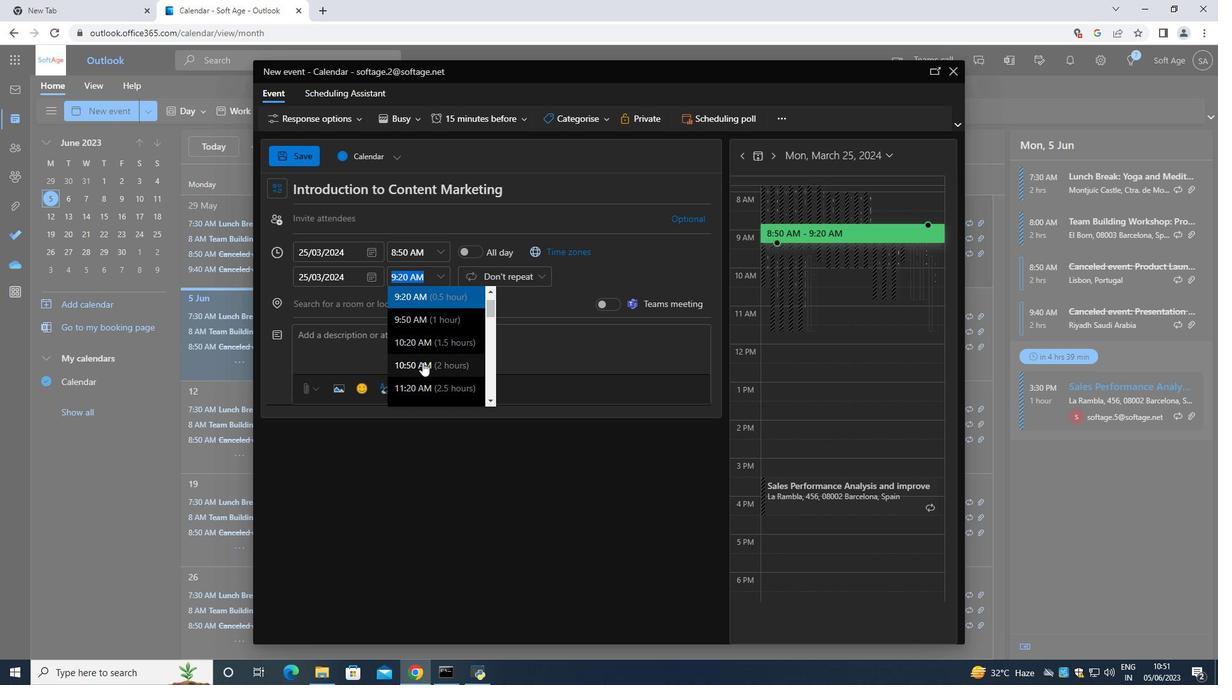 
Action: Mouse moved to (403, 345)
Screenshot: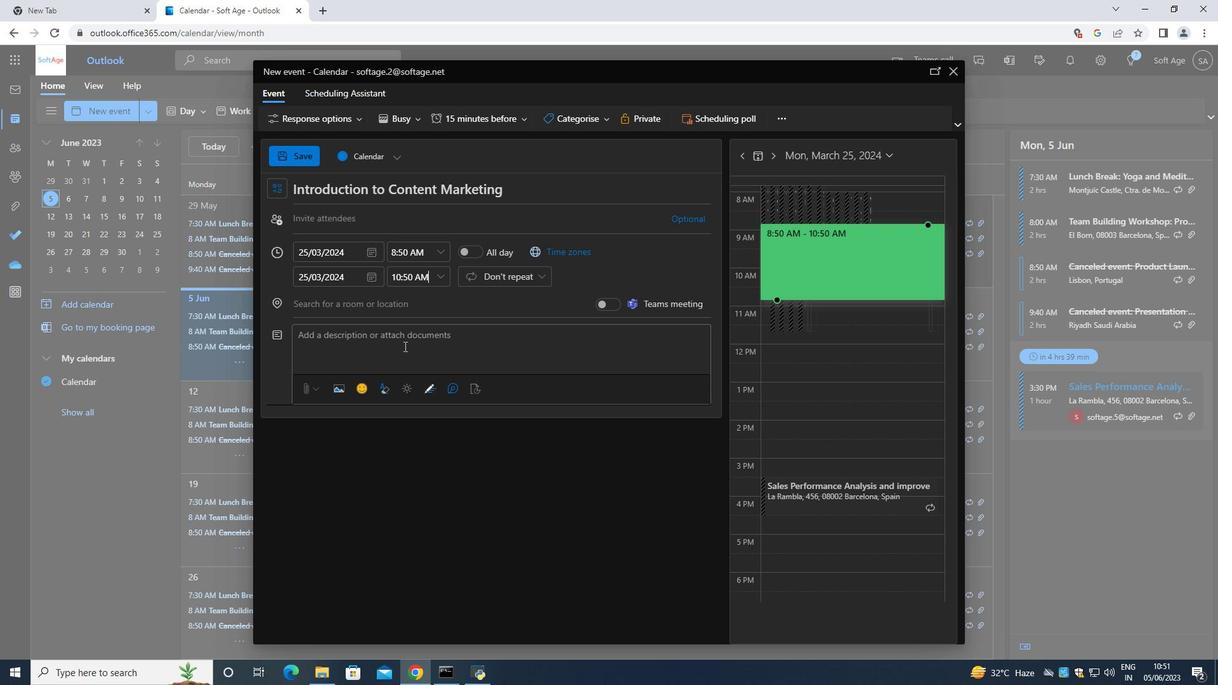 
Action: Mouse pressed left at (403, 345)
Screenshot: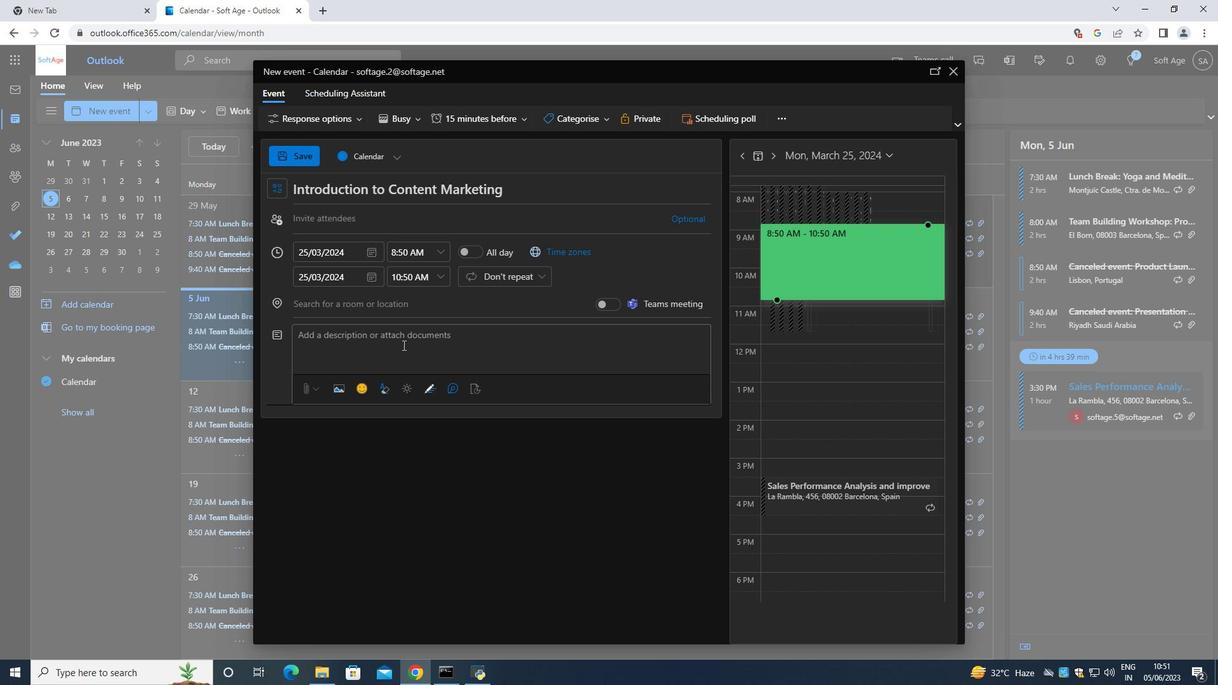 
Action: Key pressed <Key.shift><Key.shift><Key.shift><Key.shift>Teams<Key.space>will<Key.space>work<Key.space>together<Key.space>to<Key.space>analyze<Key.space>,<Key.space>ste<Key.backspace>rrategize<Key.space>,<Key.space>an<Key.space><Key.backspace>d<Key.space>develop<Key.space>innovative<Key.space>solution<Key.space>to<Key.space>the<Key.space>given<Key.space>challenges.<Key.space><Key.shift>They<Key.space>will<Key.space>leverage<Key.space>the<Key.space>collective<Key.space>intelligence<Key.space>and<Key.space>sikkl<Key.backspace><Key.backspace><Key.backspace><Key.backspace>kills<Key.space>of<Key.space>team<Key.space>members<Key.space>to<Key.space>generate<Key.space>ideas<Key.space>,<Key.space>evaluate<Key.space>options,<Key.space>and<Key.space>make<Key.space>informed<Key.space>decid<Key.backspace>sions<Key.space>.
Screenshot: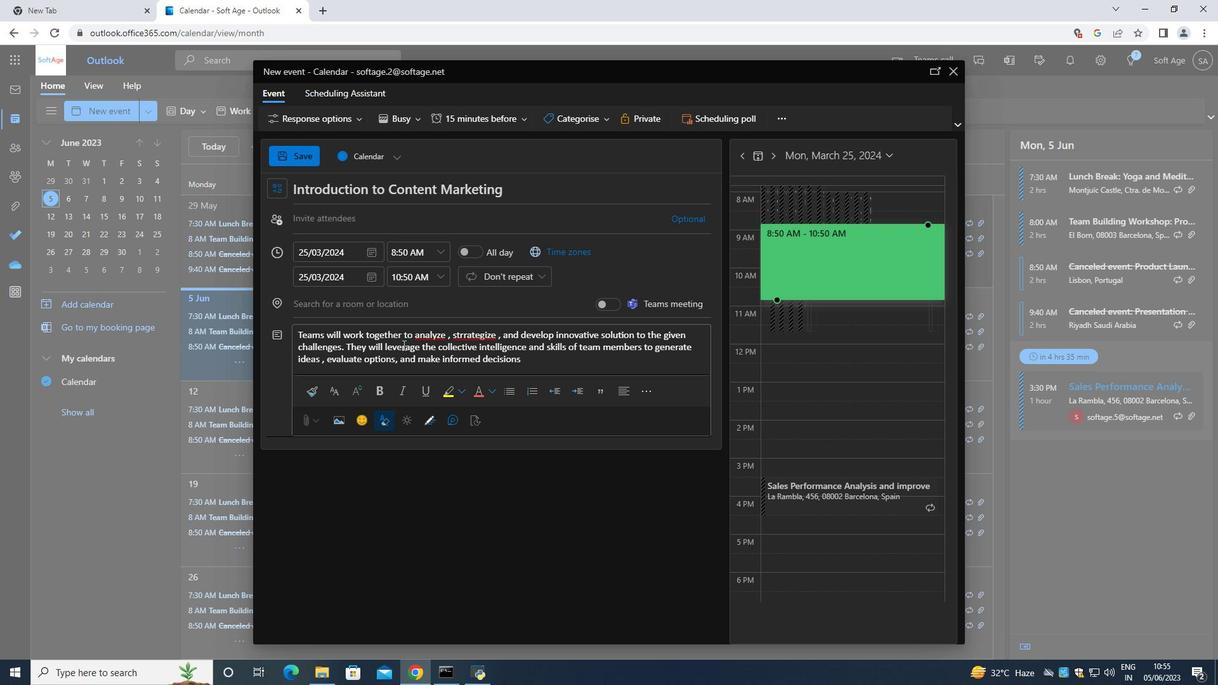 
Action: Mouse moved to (583, 118)
Screenshot: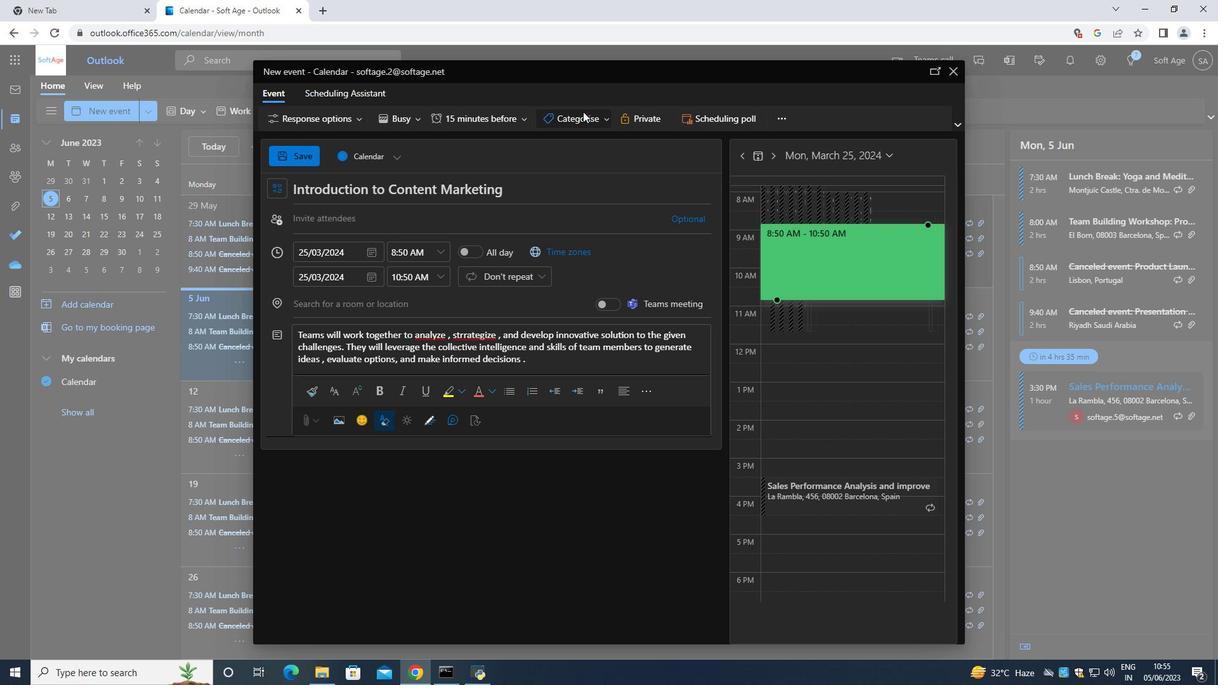 
Action: Mouse pressed left at (583, 118)
Screenshot: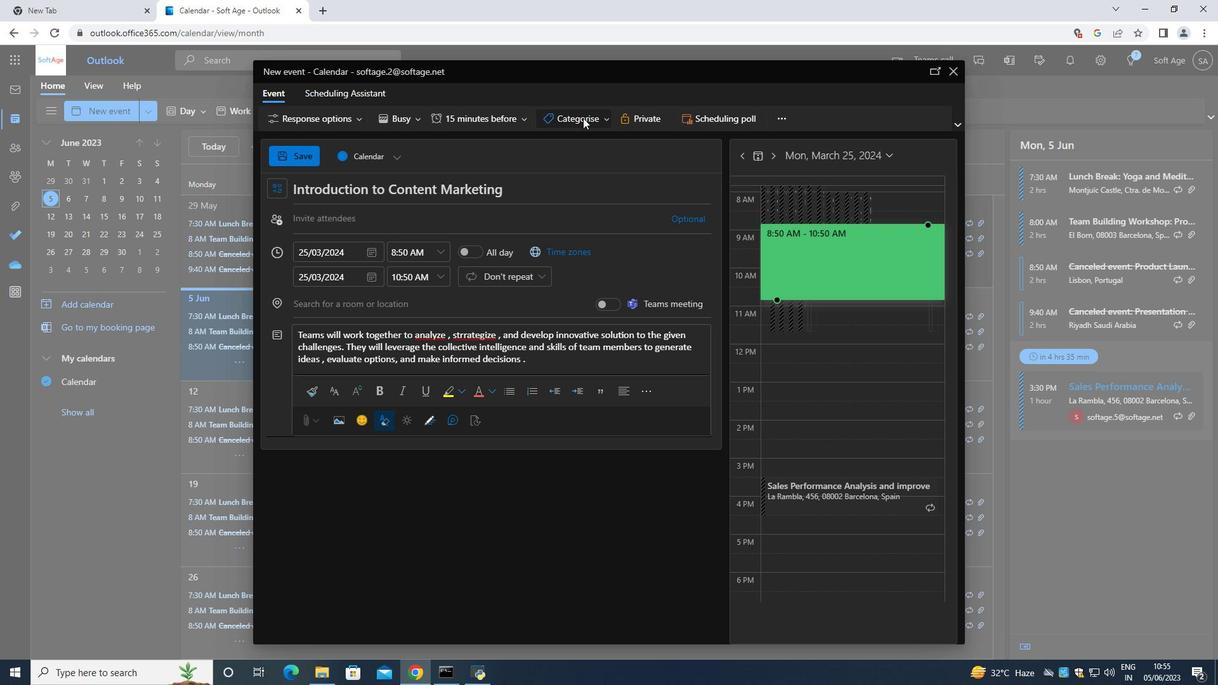 
Action: Mouse moved to (580, 181)
Screenshot: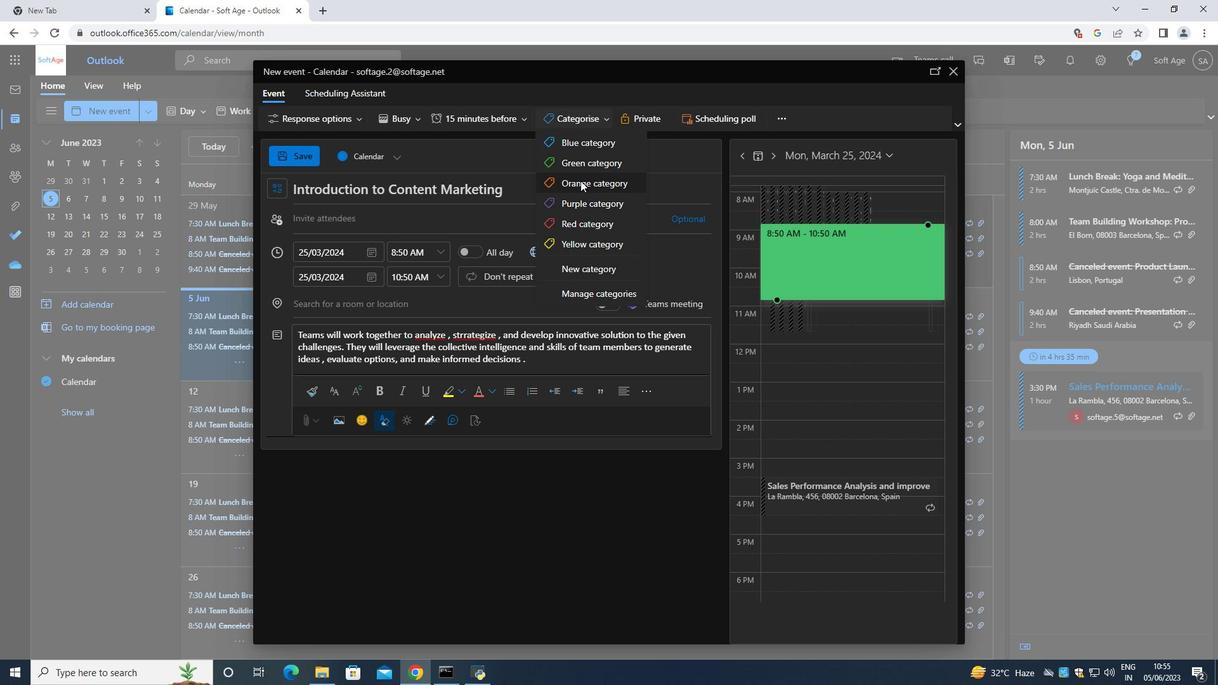 
Action: Mouse pressed left at (580, 181)
Screenshot: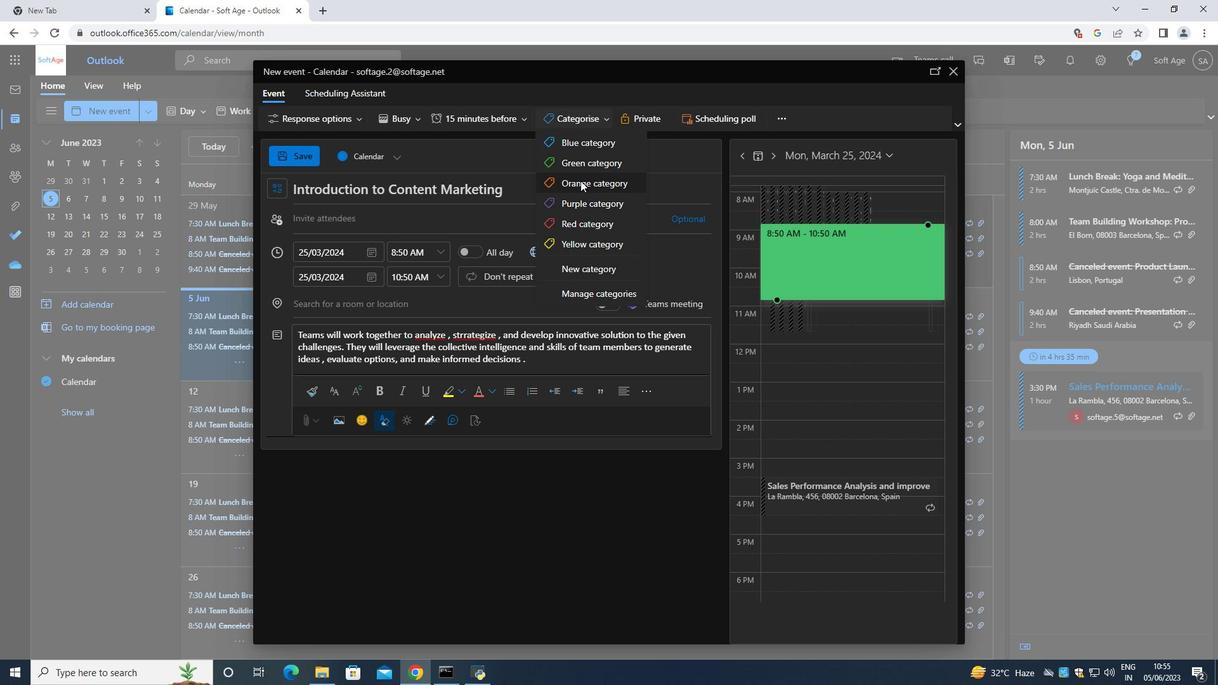 
Action: Mouse moved to (359, 307)
Screenshot: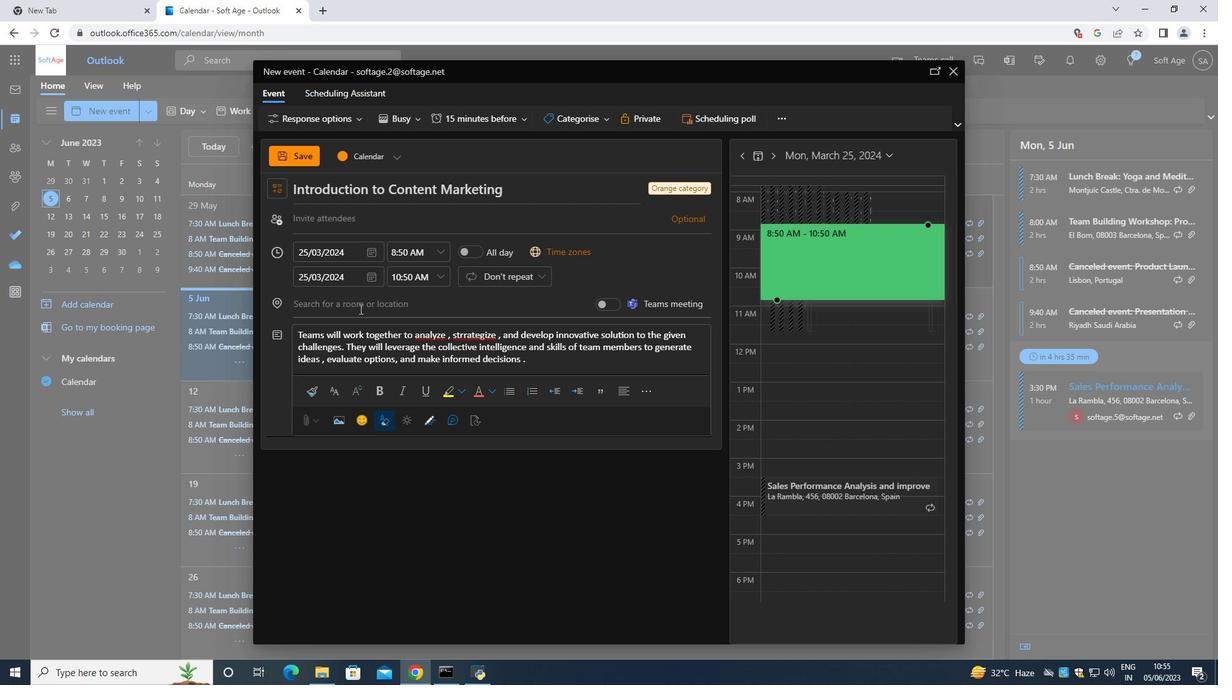 
Action: Mouse pressed left at (359, 307)
Screenshot: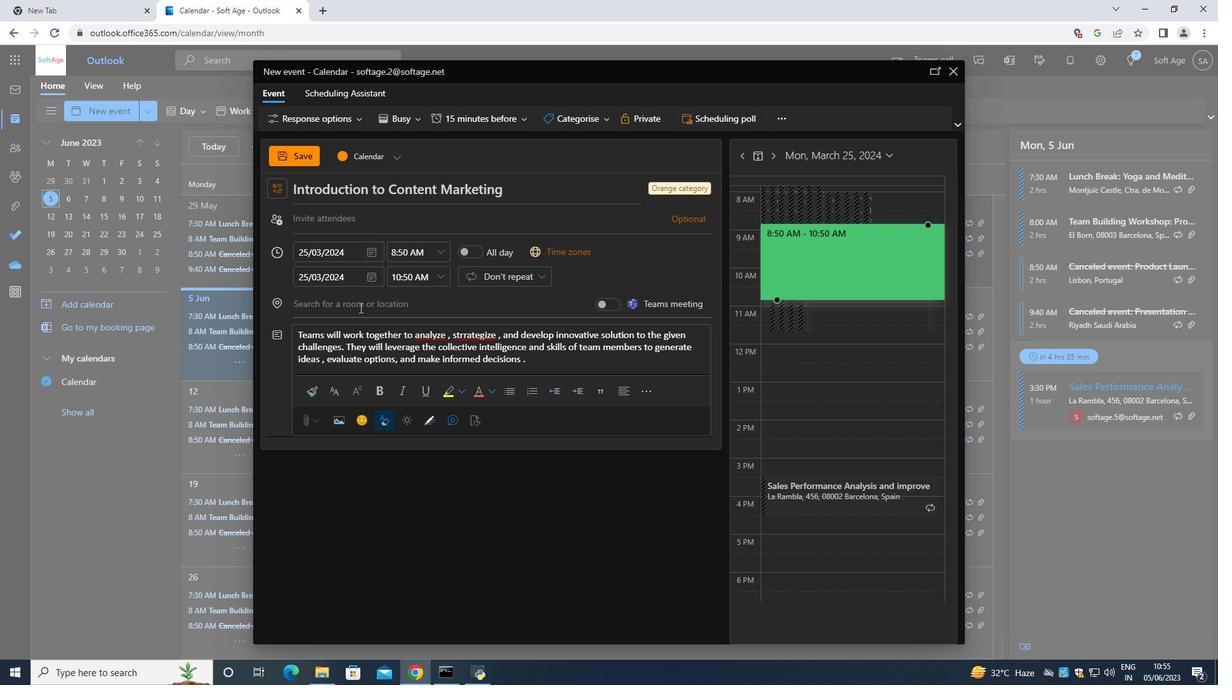 
Action: Mouse moved to (360, 307)
Screenshot: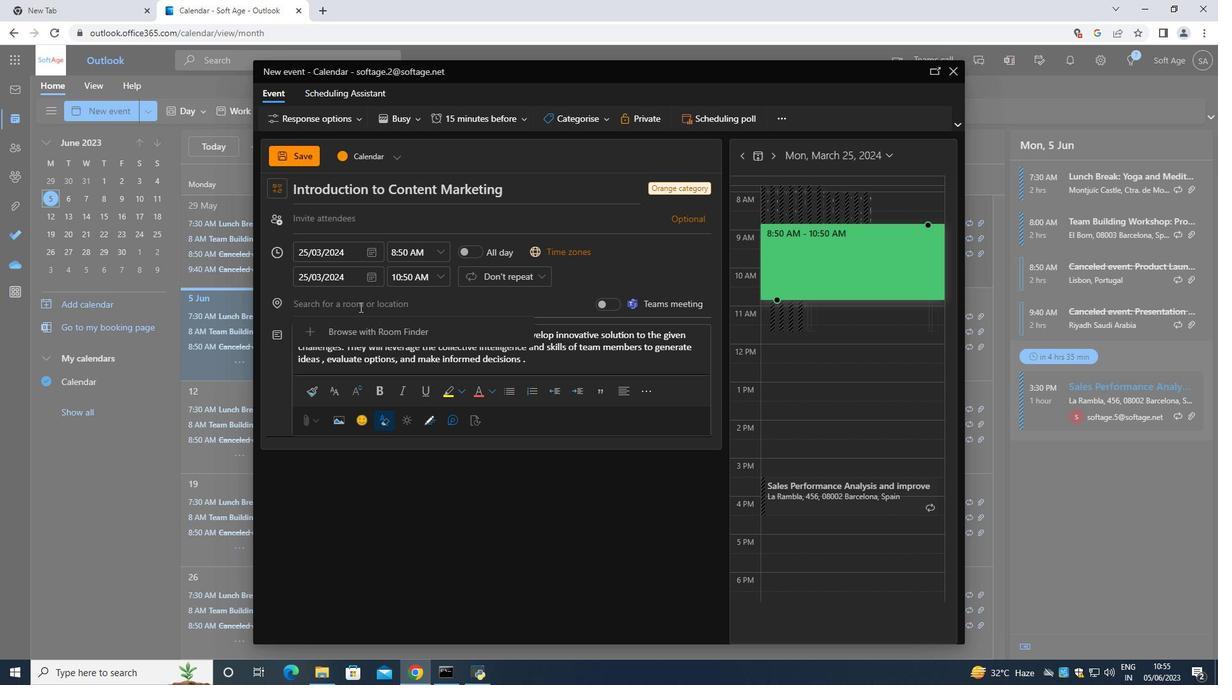 
Action: Key pressed 654<Key.space><Key.shift>Oia<Key.space>,<Key.space><Key.shift>Santorini<Key.space>,<Key.space><Key.shift><Key.shift>Greece
Screenshot: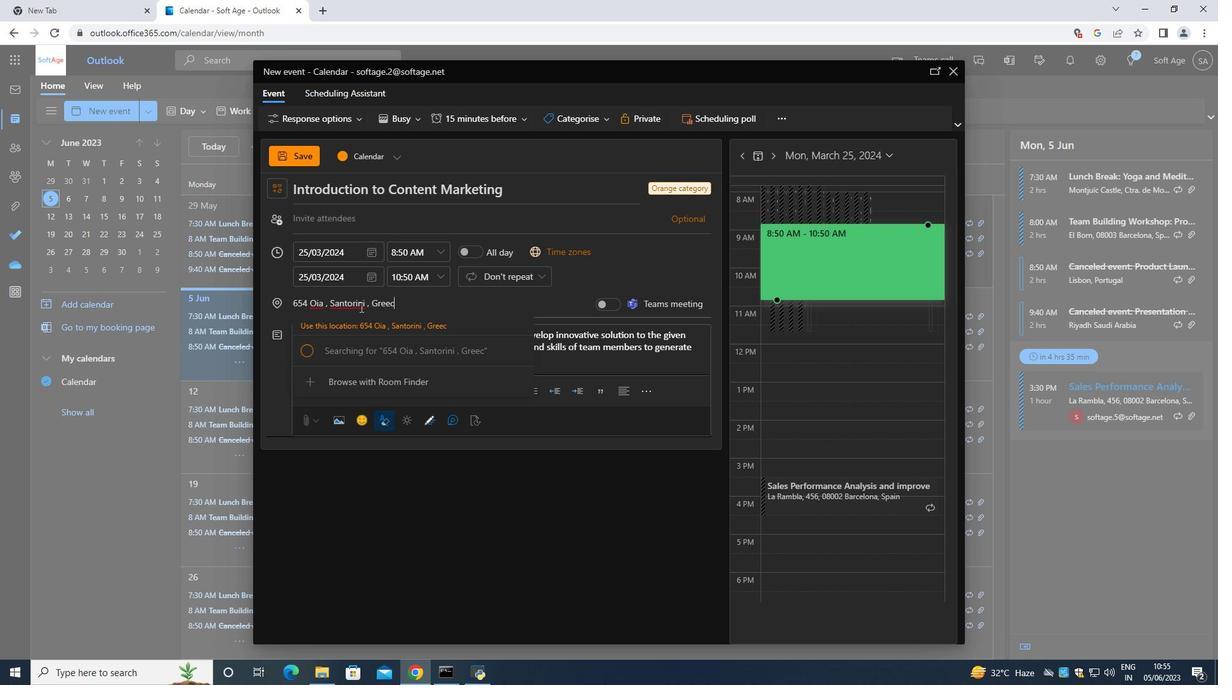 
Action: Mouse moved to (384, 220)
Screenshot: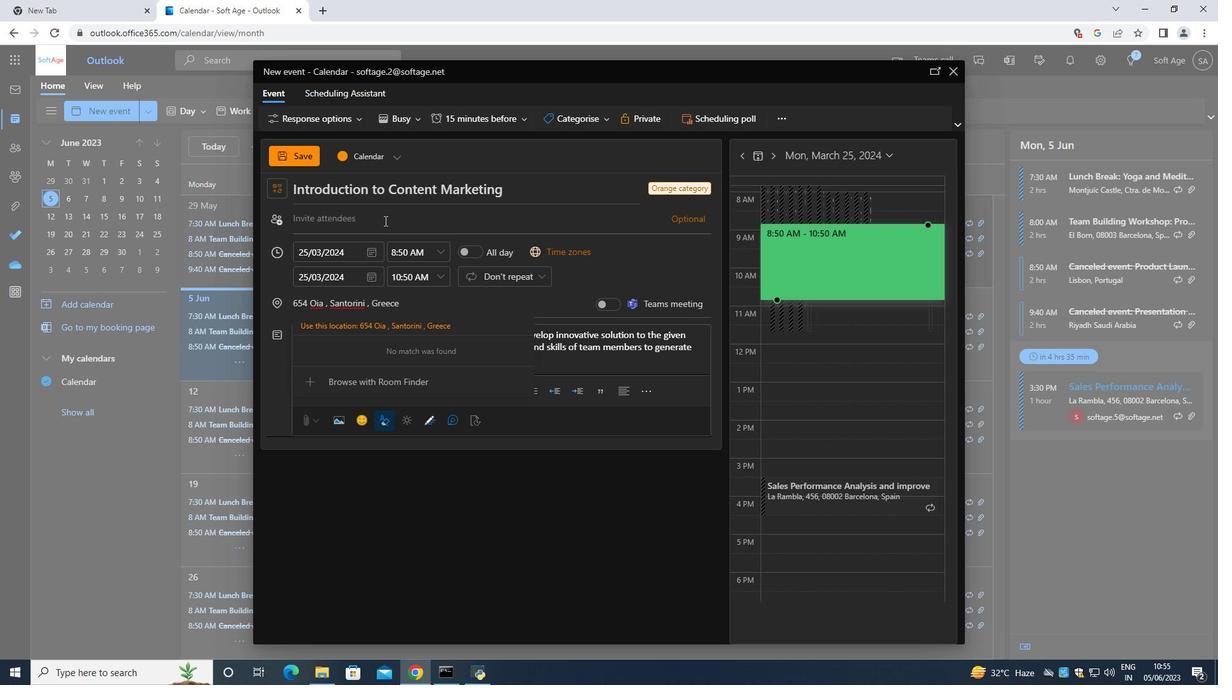 
Action: Mouse pressed left at (384, 220)
Screenshot: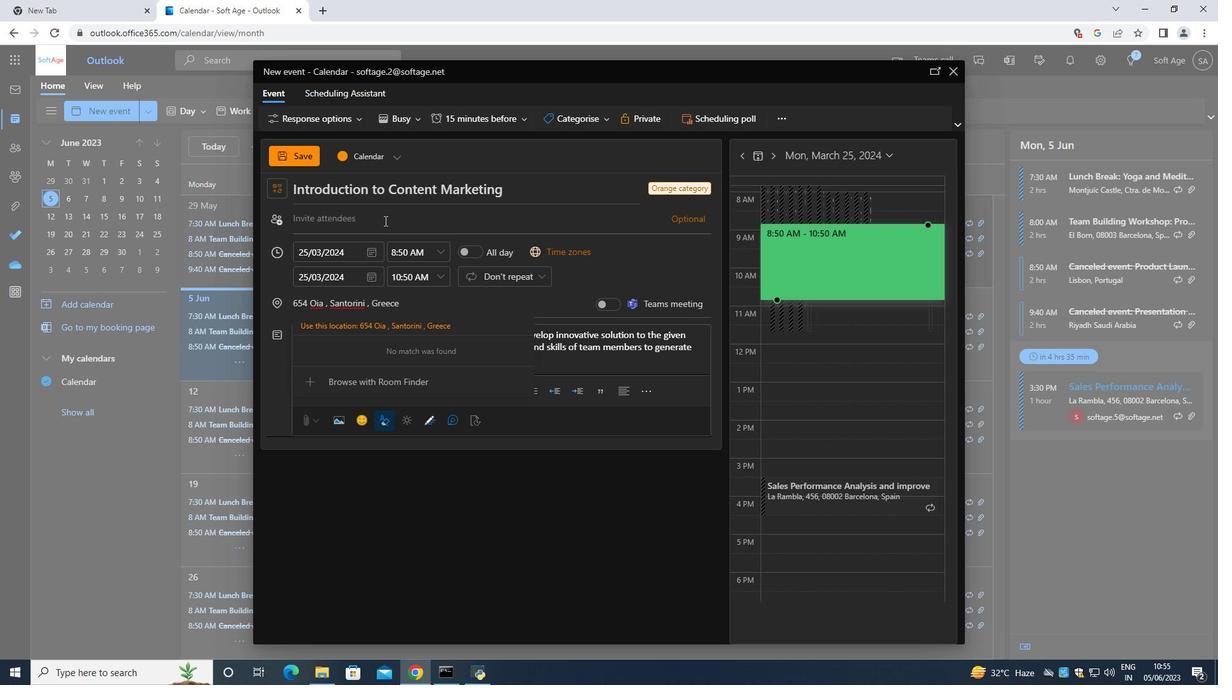 
Action: Mouse moved to (384, 220)
Screenshot: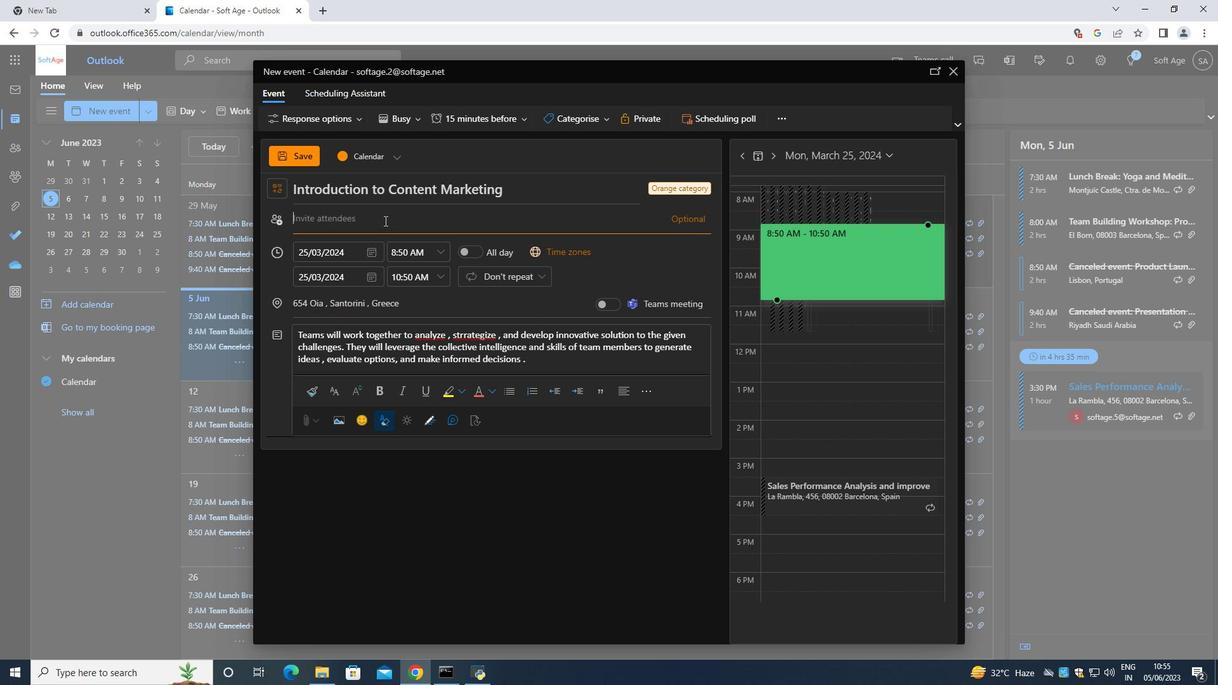 
Action: Key pressed <Key.shift>Softager<Key.backspace>.7<Key.shift>@softage
Screenshot: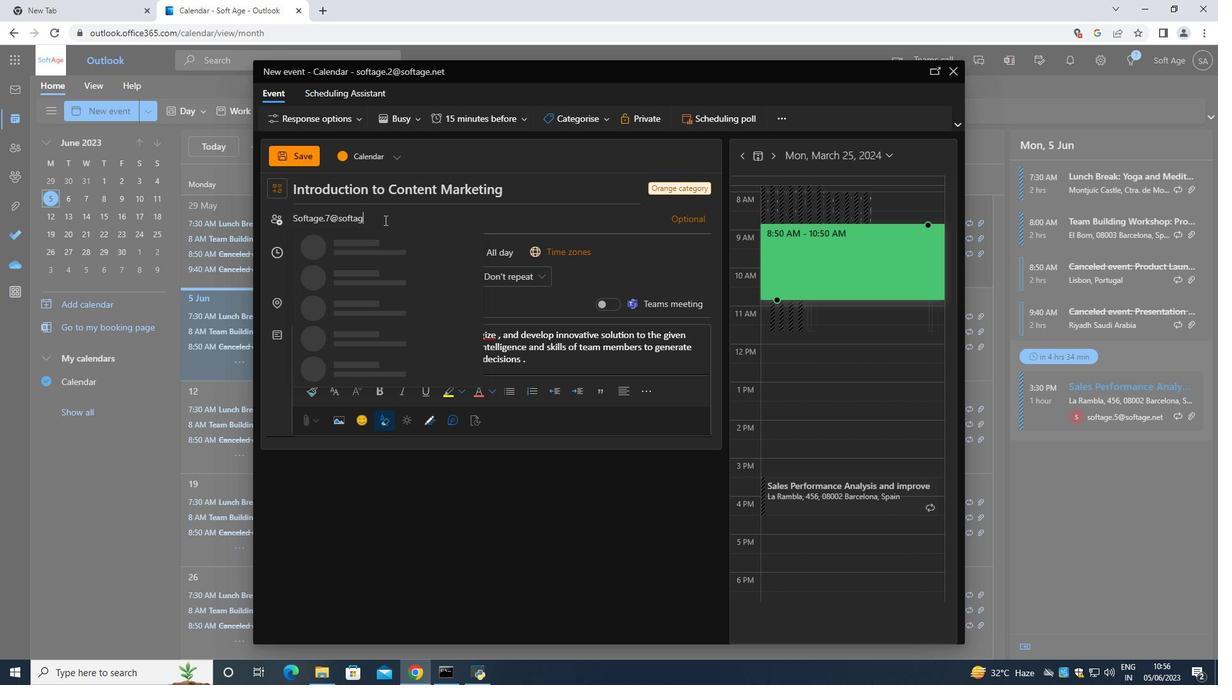 
Action: Mouse moved to (438, 236)
Screenshot: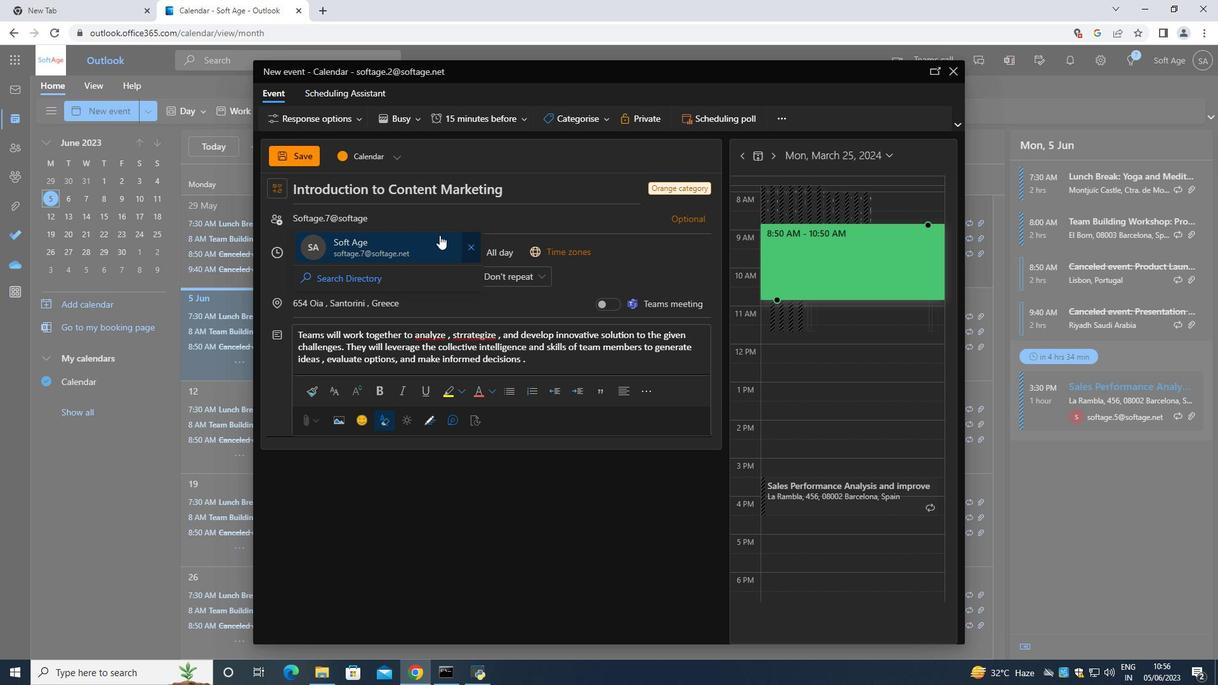 
Action: Mouse pressed left at (438, 236)
Screenshot: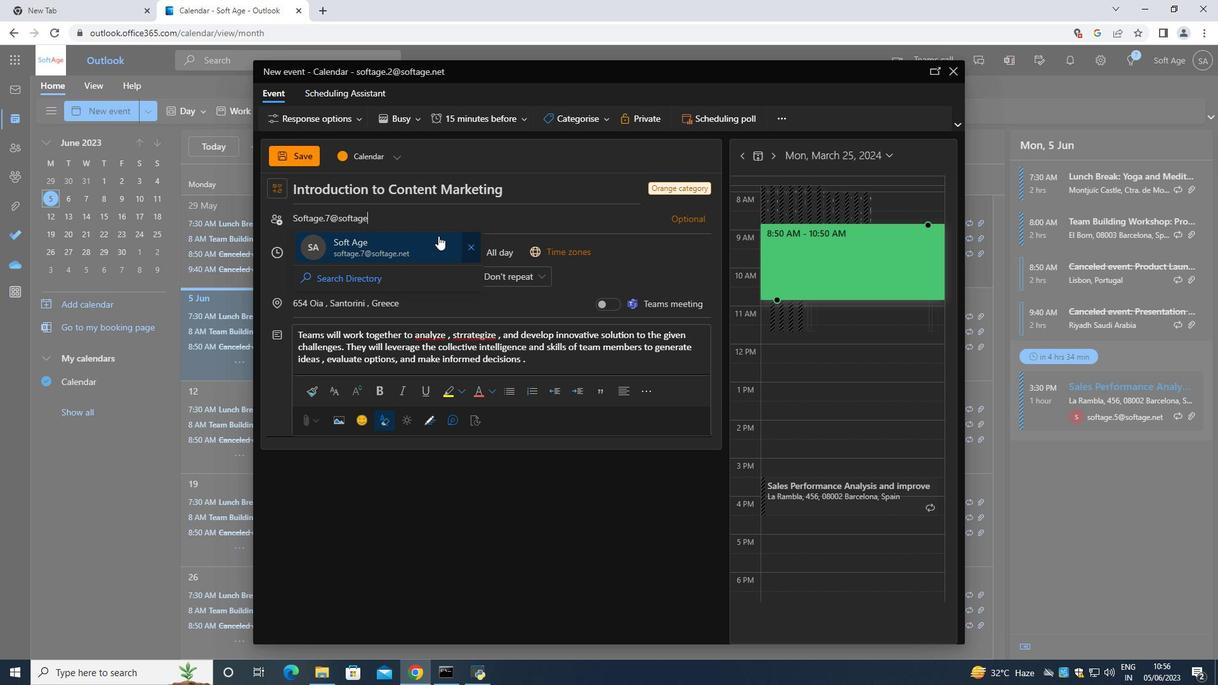
Action: Key pressed <Key.shift>Softagr<Key.backspace>e.8<Key.shift>@
Screenshot: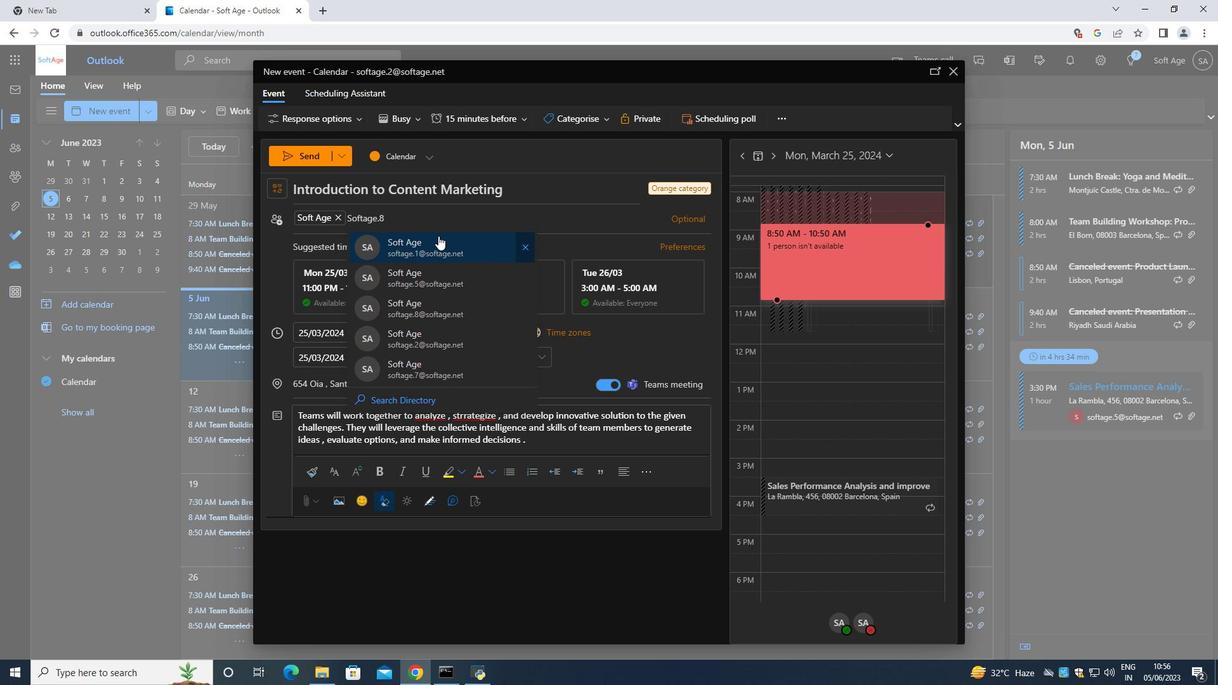 
Action: Mouse moved to (420, 238)
Screenshot: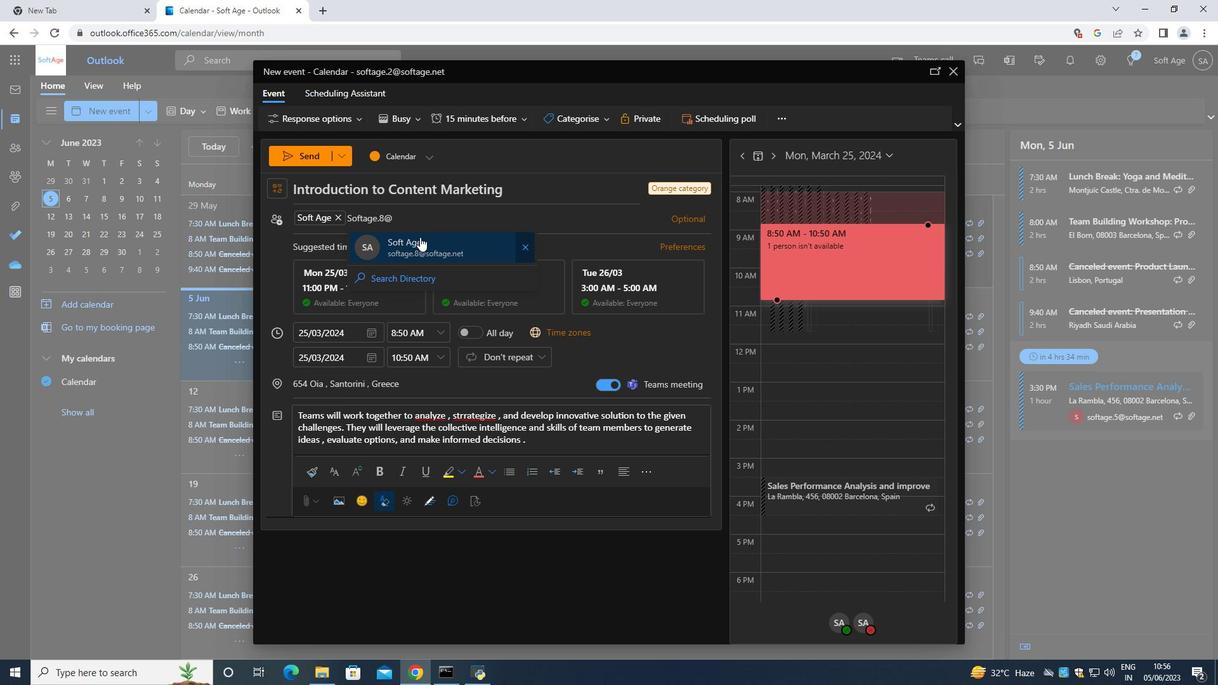 
Action: Mouse pressed left at (420, 238)
Screenshot: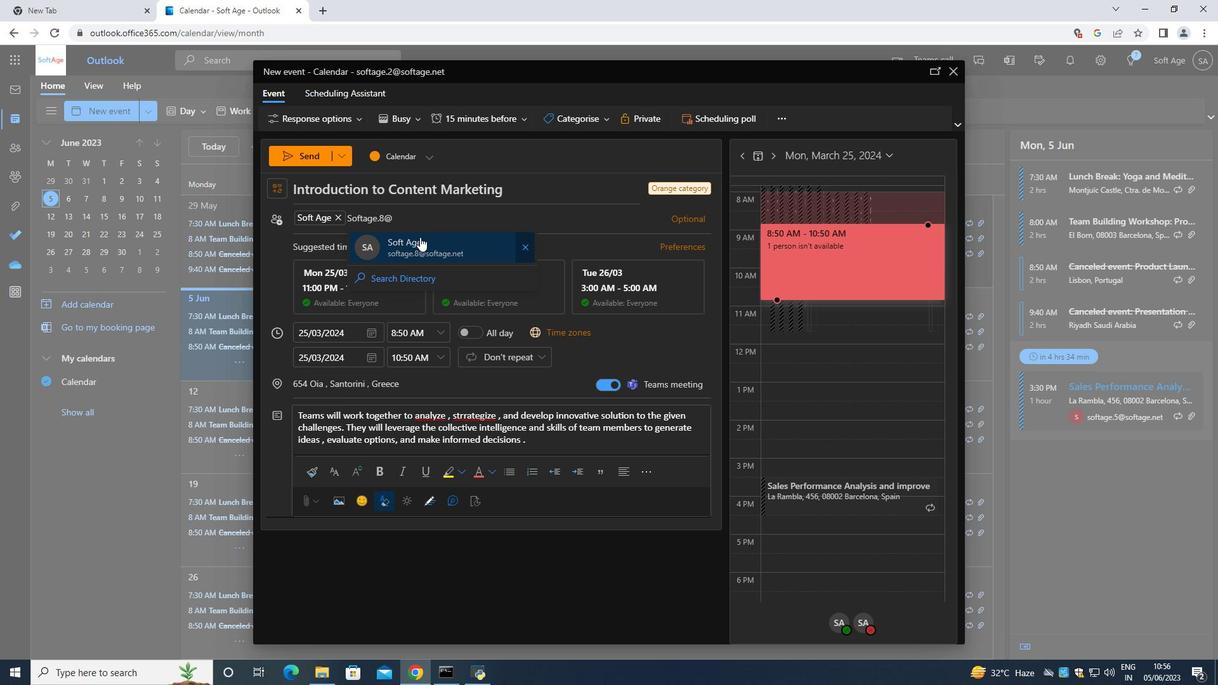 
Action: Mouse moved to (457, 119)
Screenshot: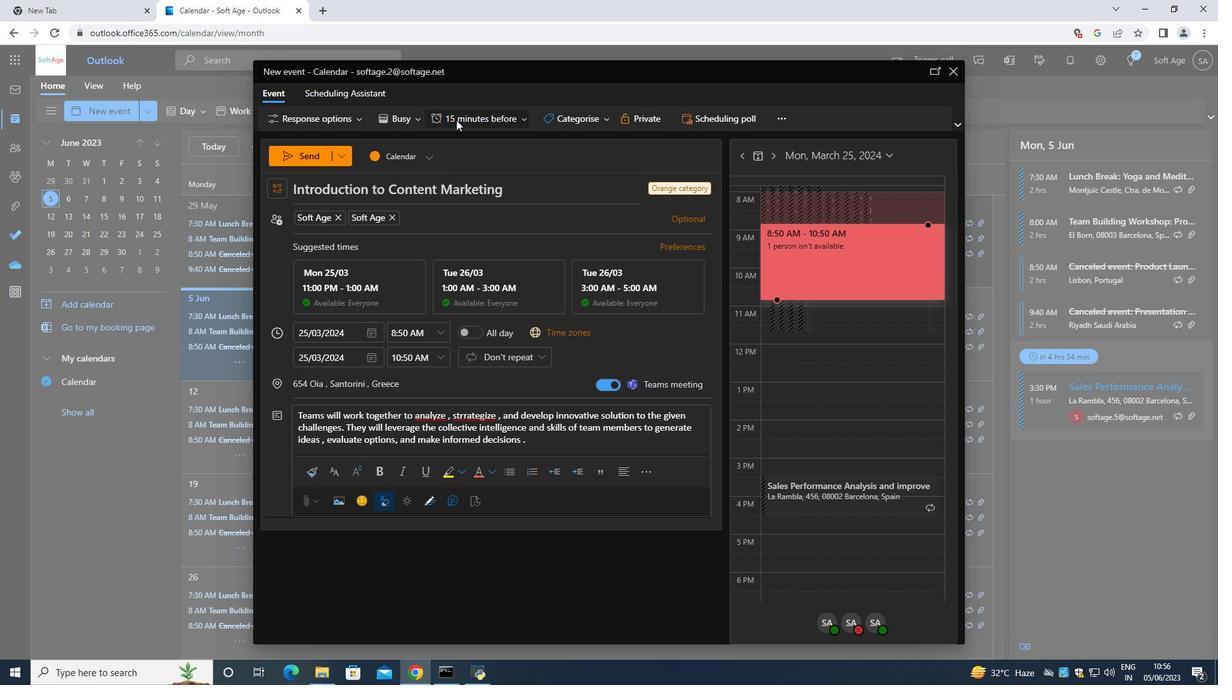 
Action: Mouse pressed left at (457, 119)
Screenshot: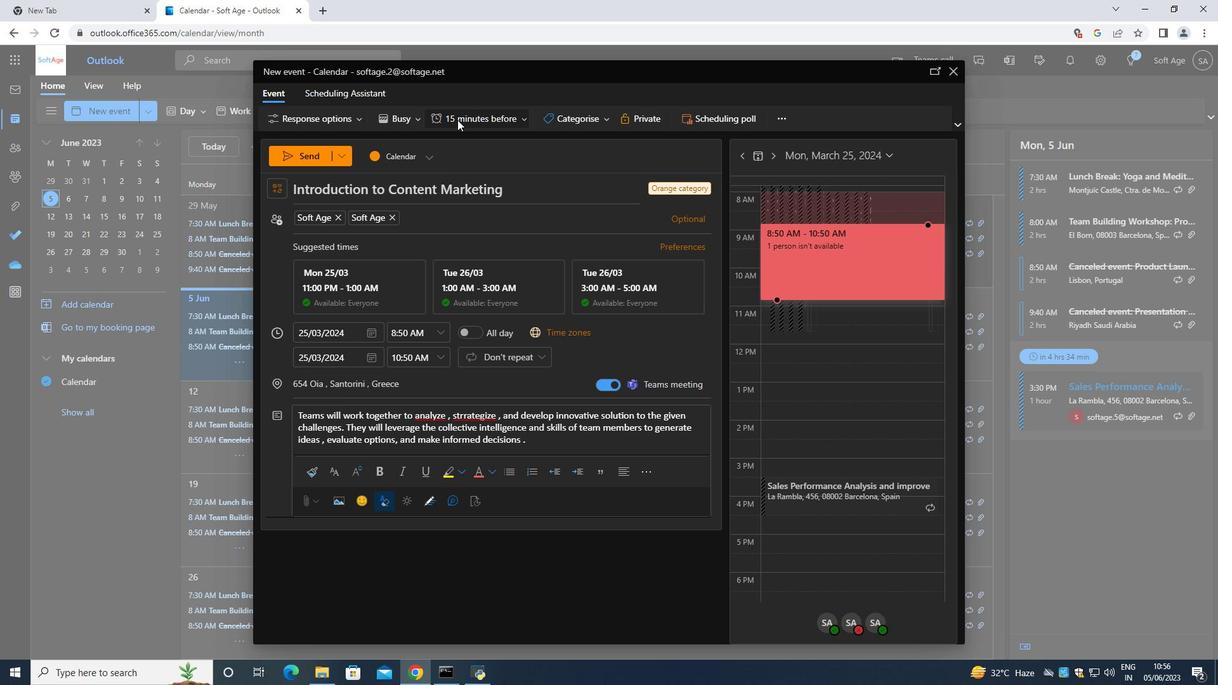 
Action: Mouse moved to (478, 238)
Screenshot: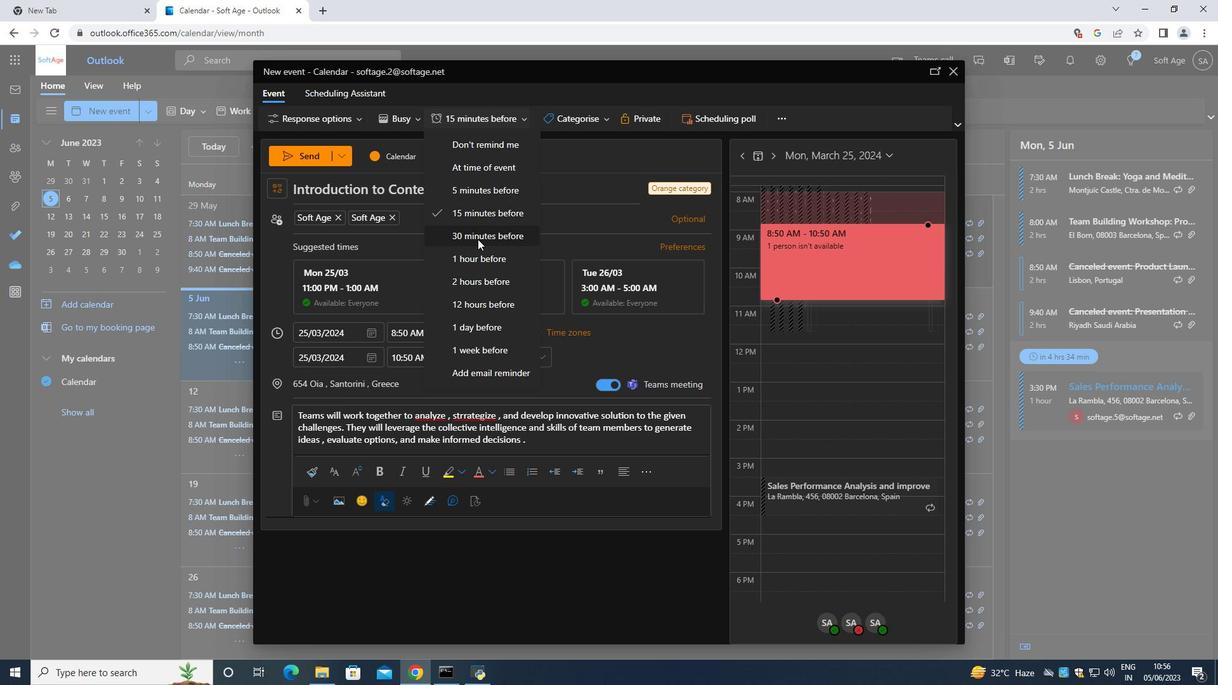 
Action: Mouse pressed left at (478, 238)
Screenshot: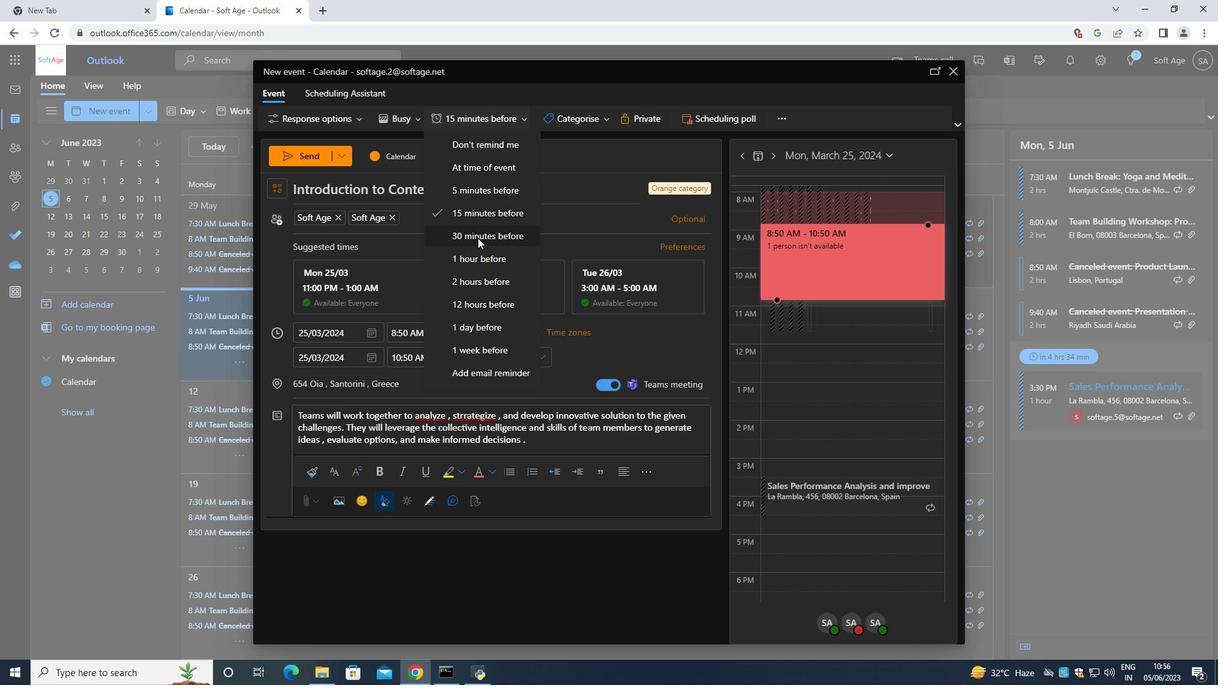 
Action: Mouse moved to (314, 154)
Screenshot: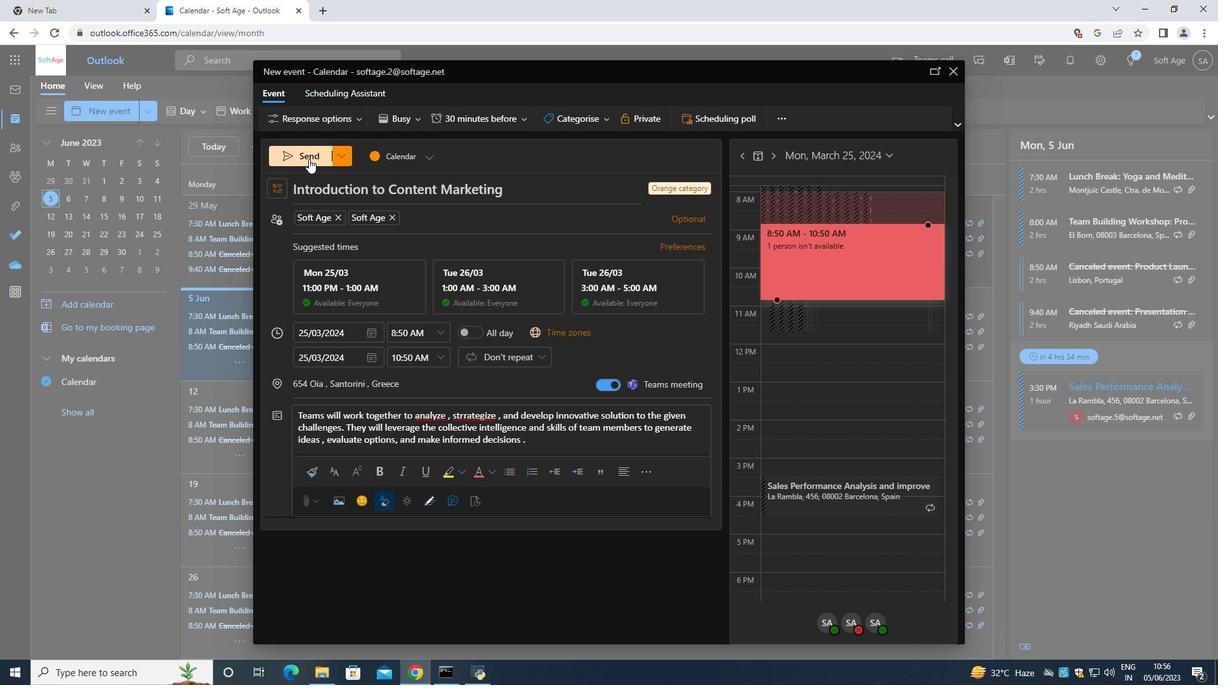 
Action: Mouse pressed left at (314, 154)
Screenshot: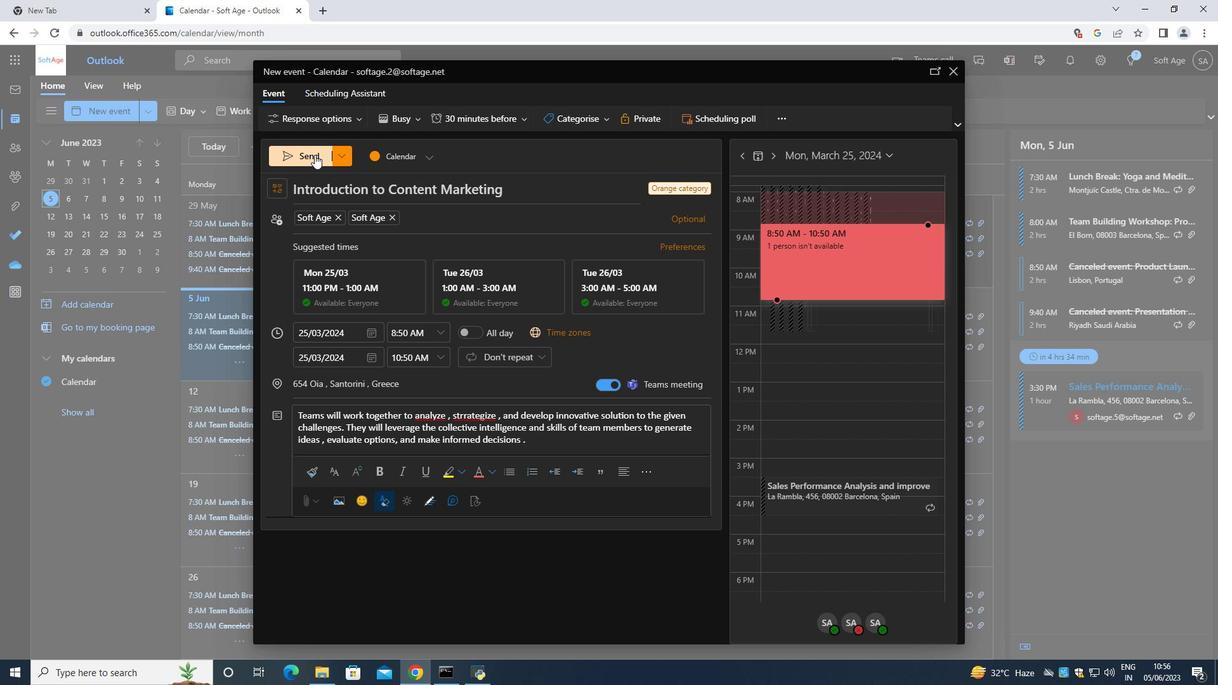 
